 Task: Create a due date automation trigger when advanced on, 2 days after a card is due add dates with an incomplete due date at 11:00 AM.
Action: Mouse moved to (1006, 298)
Screenshot: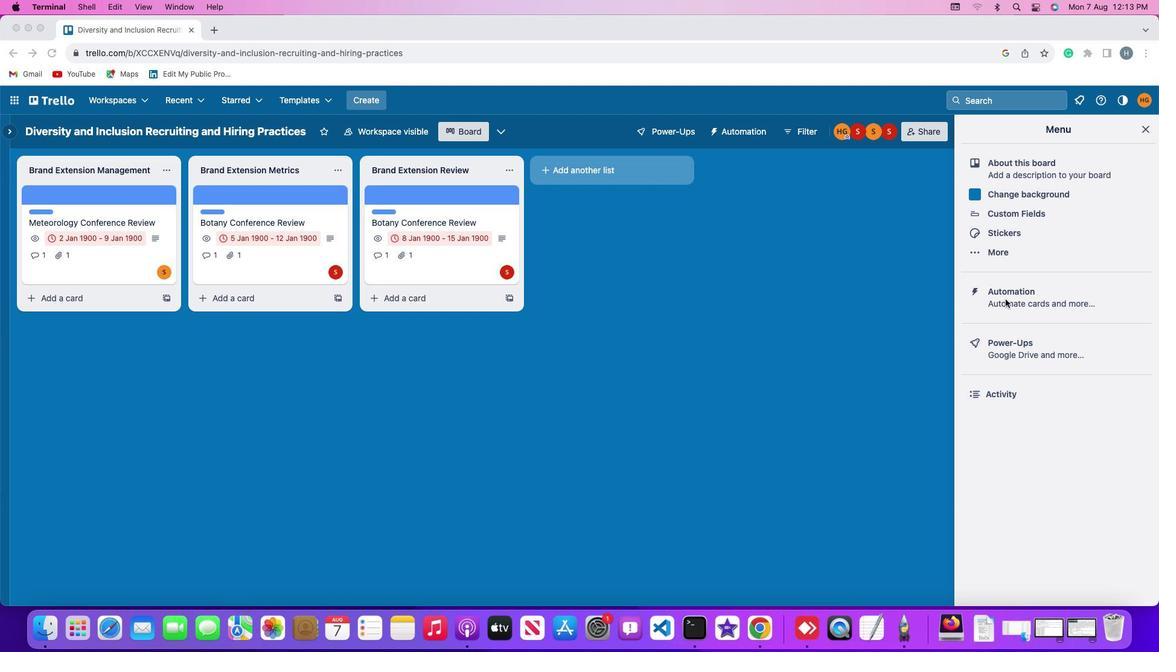 
Action: Mouse pressed left at (1006, 298)
Screenshot: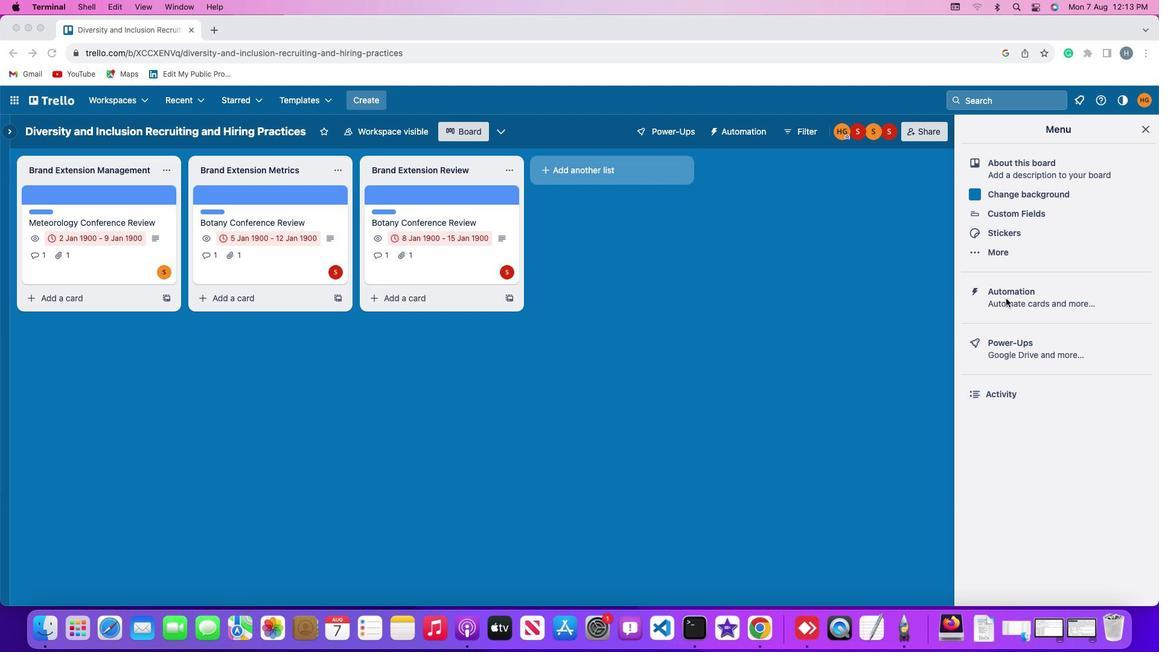 
Action: Mouse moved to (1006, 298)
Screenshot: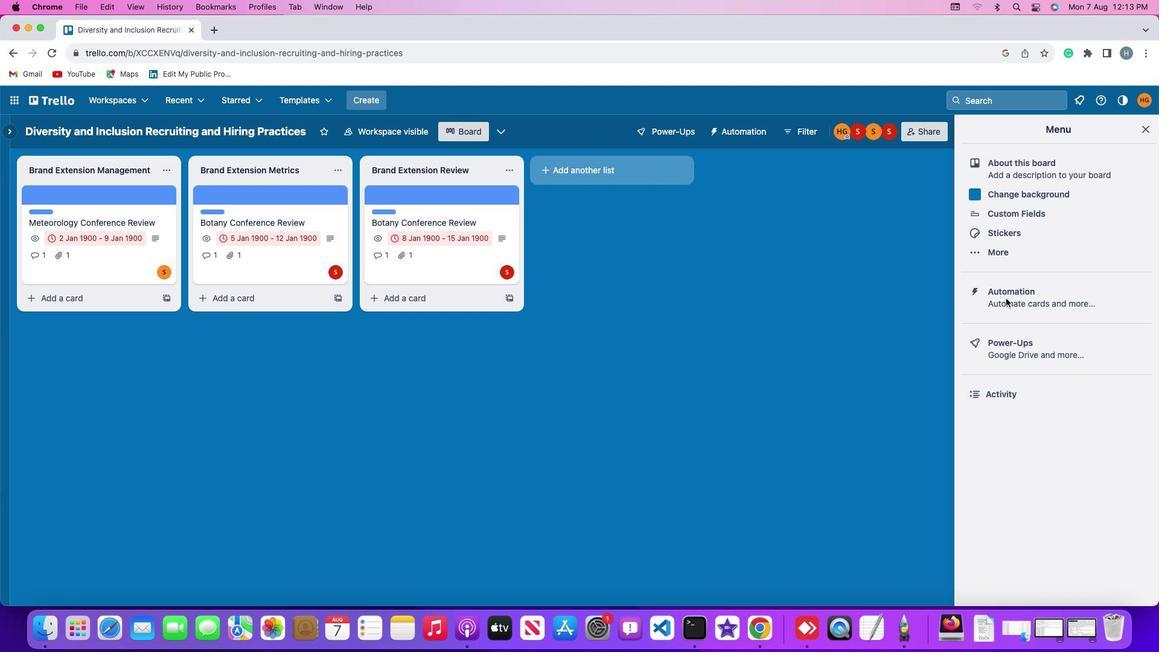 
Action: Mouse pressed left at (1006, 298)
Screenshot: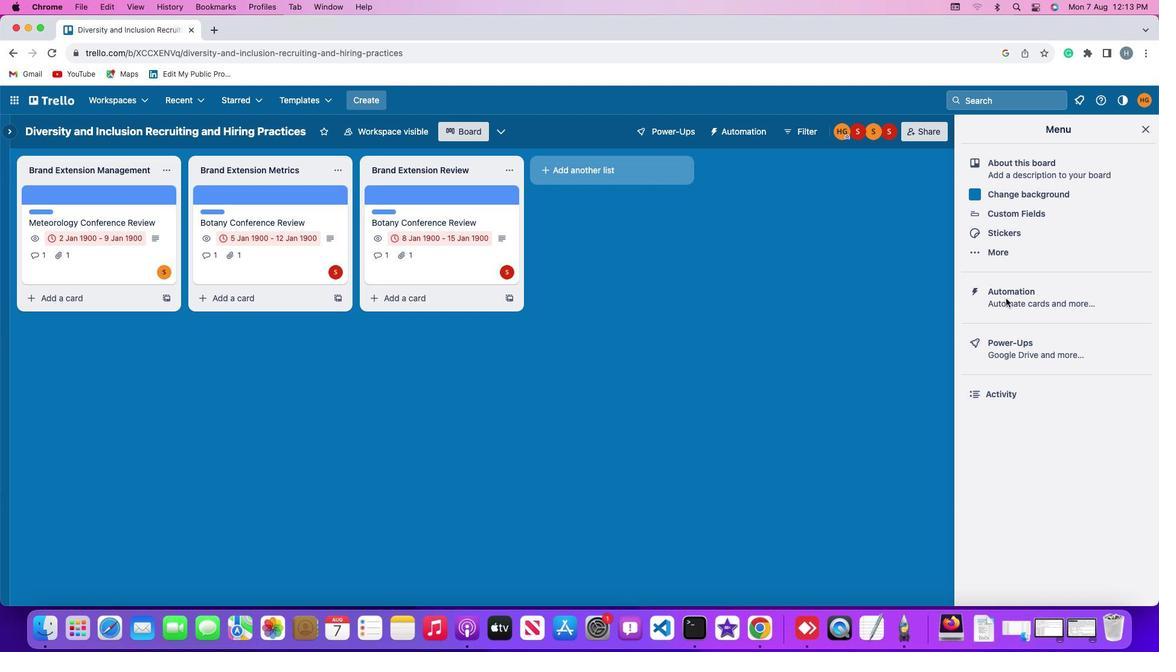 
Action: Mouse moved to (75, 283)
Screenshot: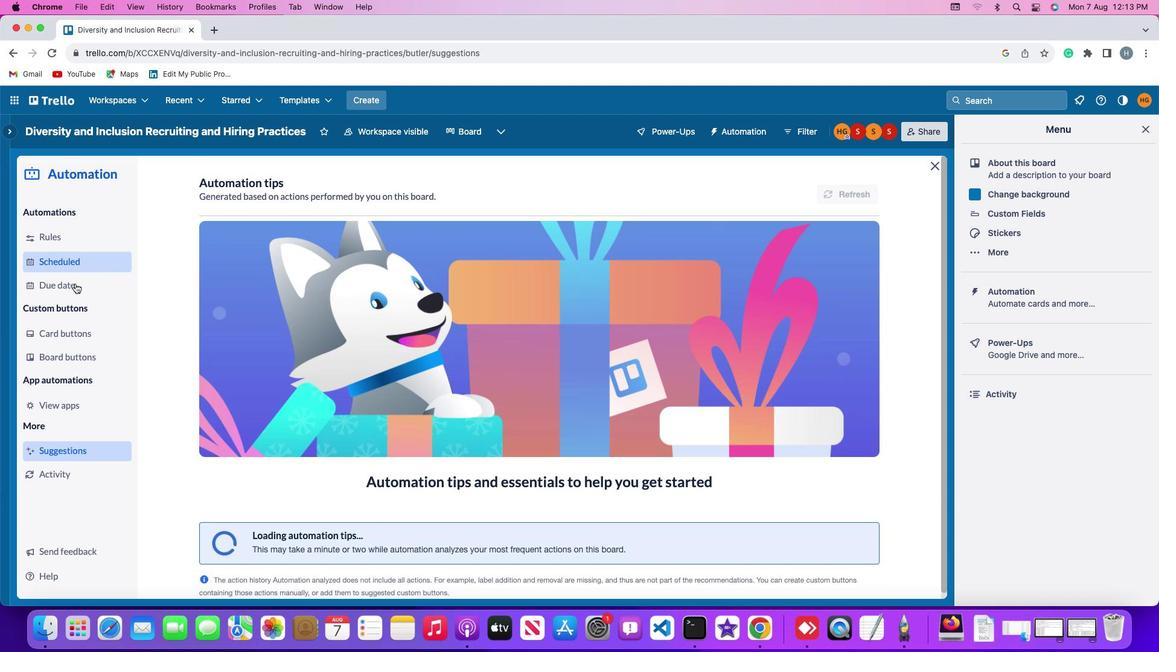 
Action: Mouse pressed left at (75, 283)
Screenshot: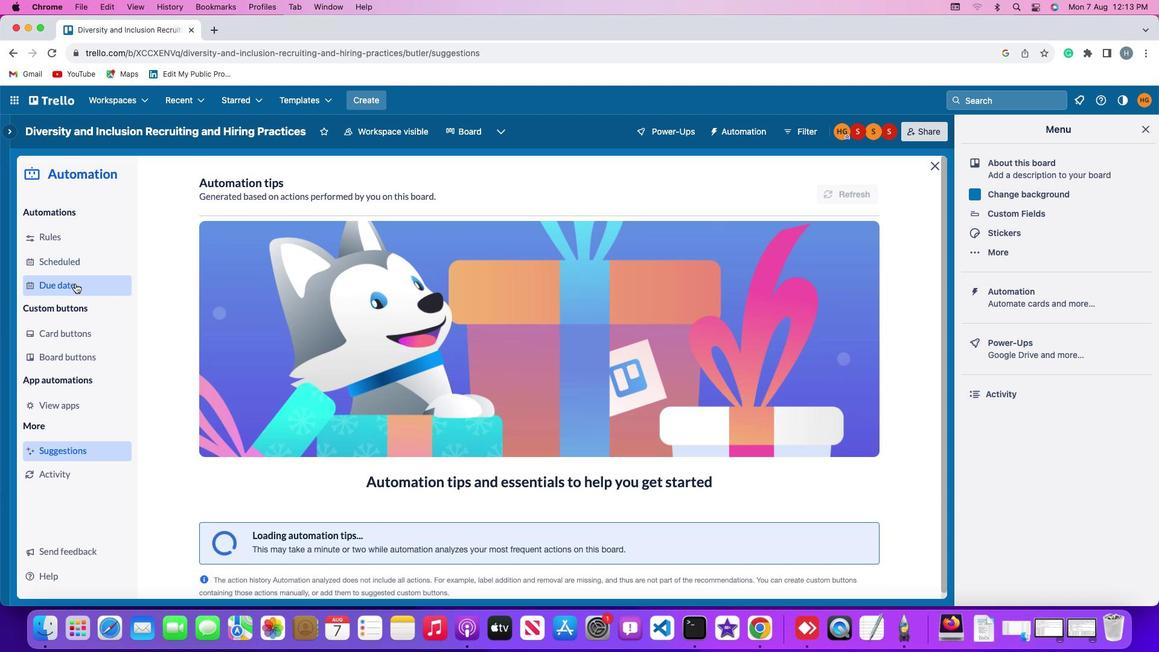 
Action: Mouse moved to (791, 183)
Screenshot: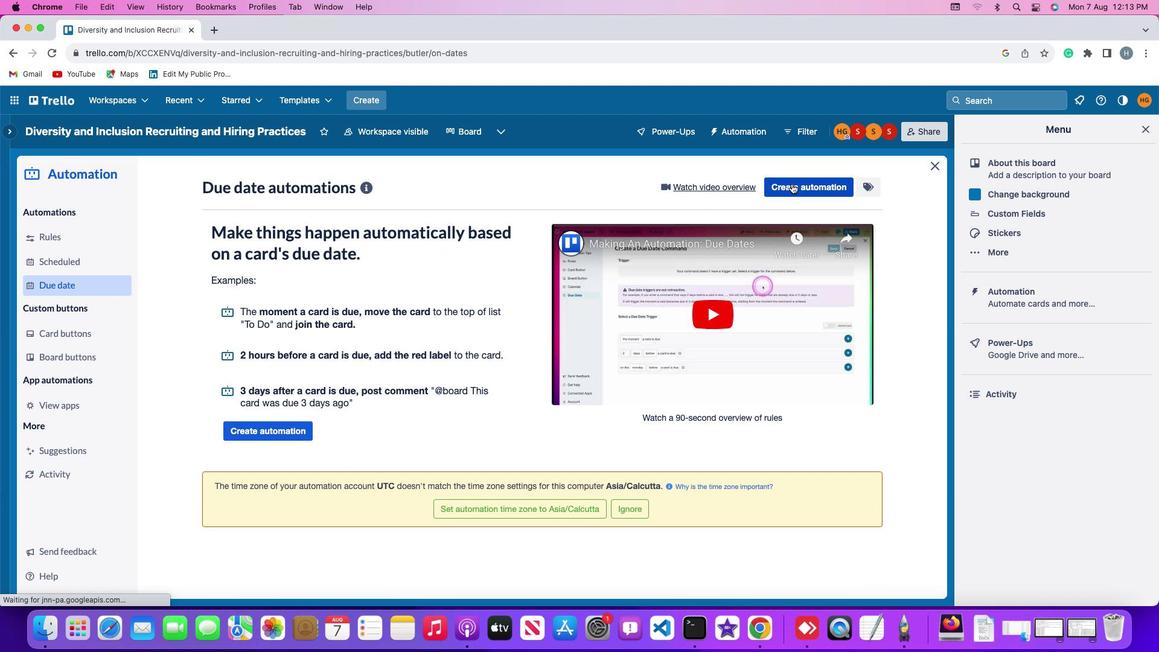 
Action: Mouse pressed left at (791, 183)
Screenshot: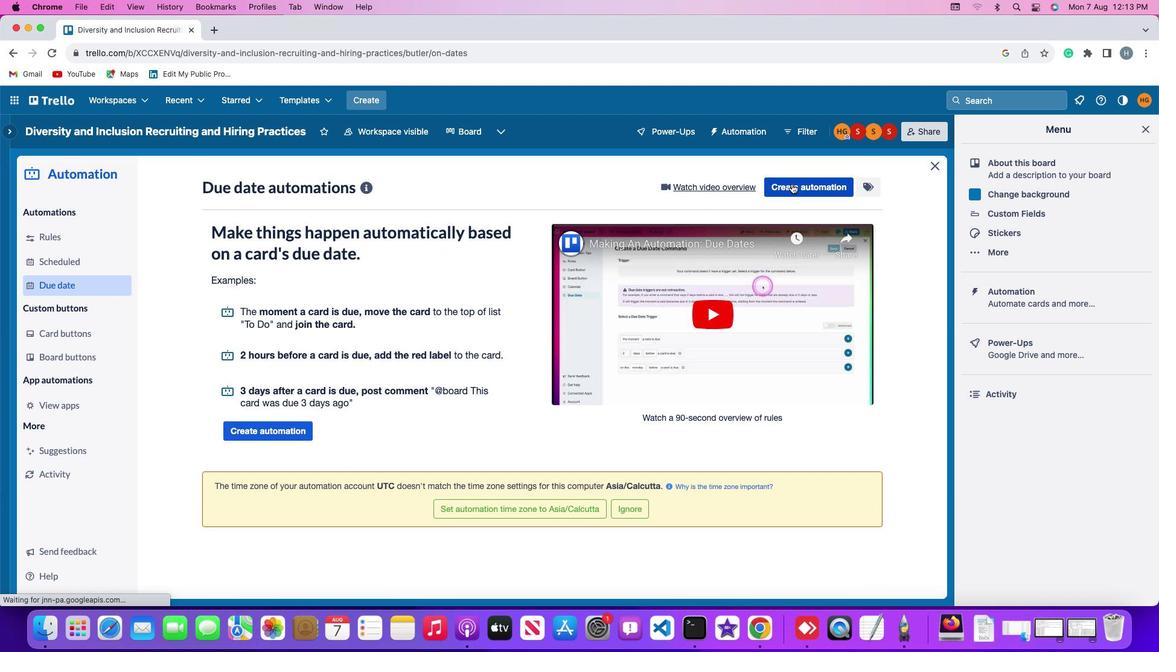 
Action: Mouse moved to (529, 301)
Screenshot: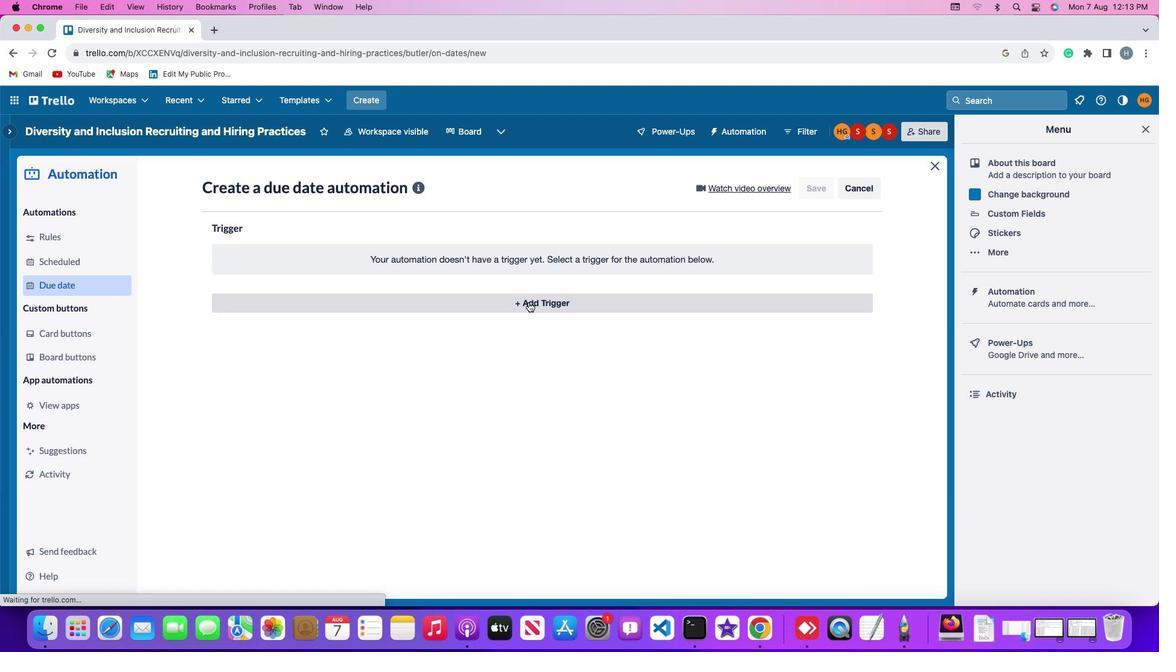 
Action: Mouse pressed left at (529, 301)
Screenshot: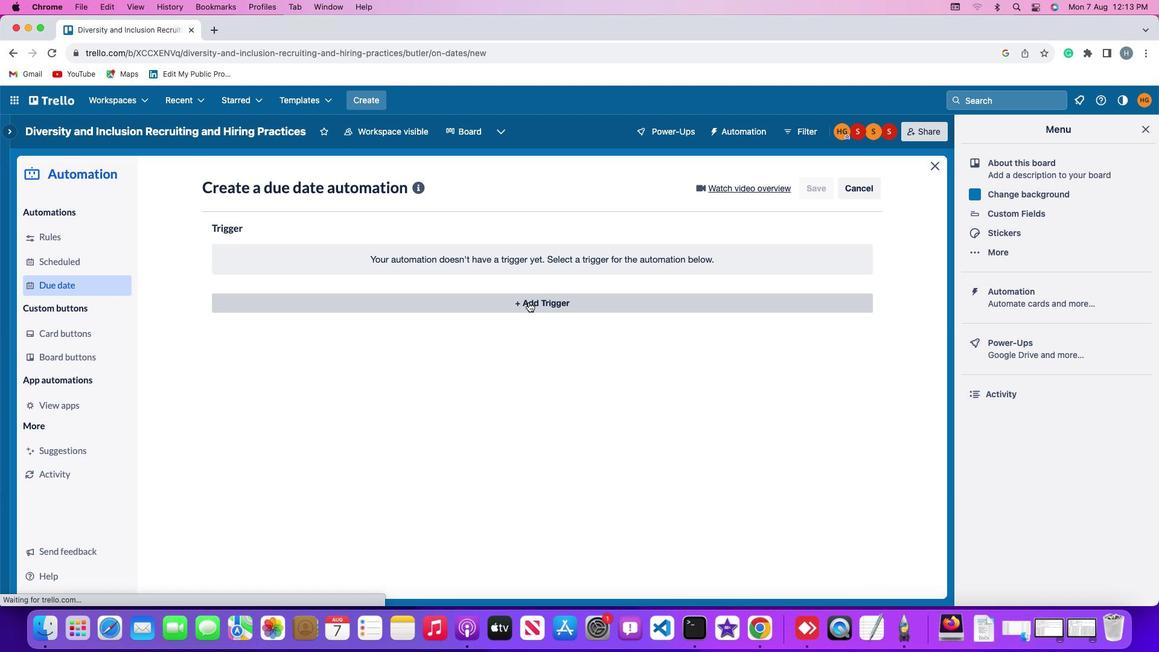 
Action: Mouse moved to (237, 485)
Screenshot: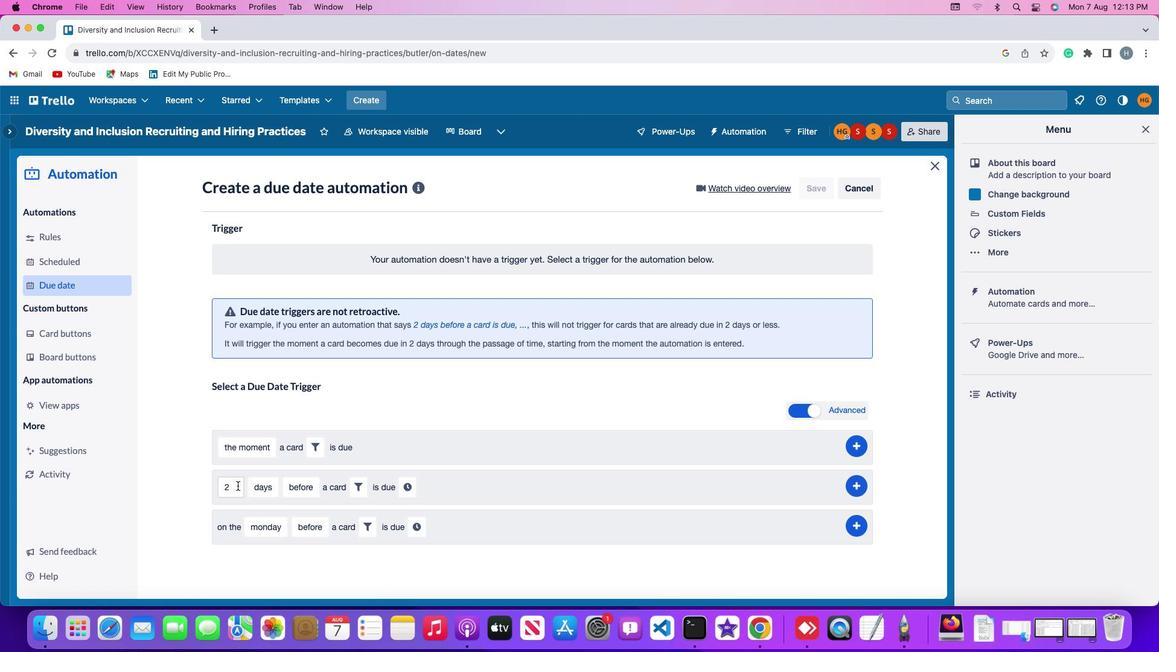 
Action: Mouse pressed left at (237, 485)
Screenshot: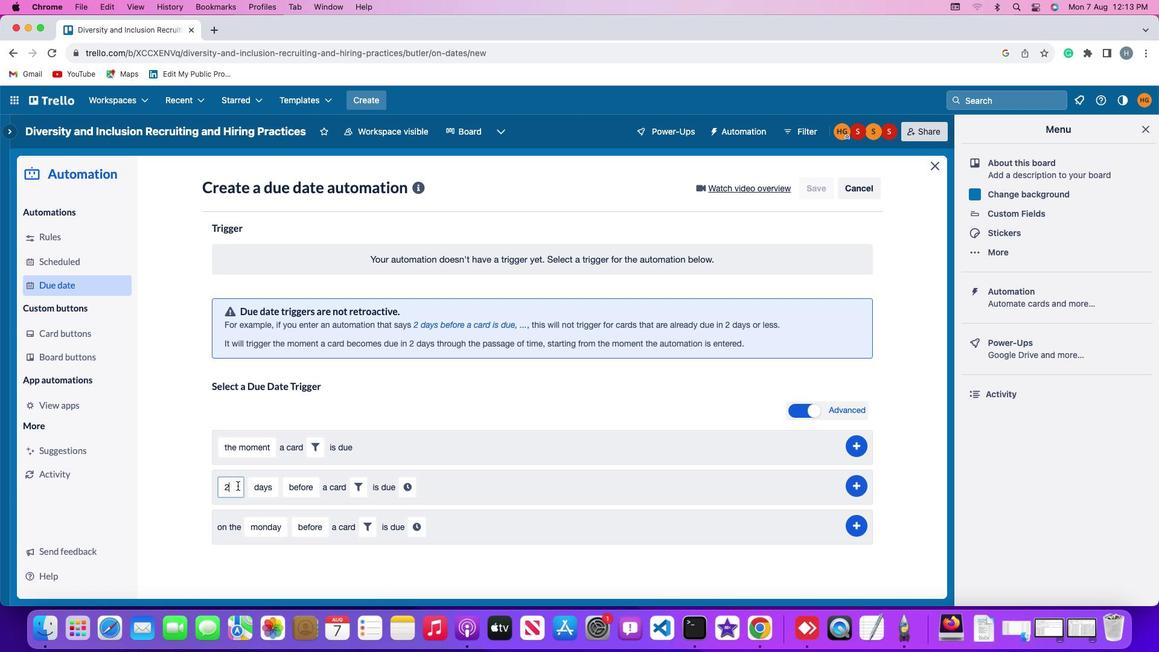 
Action: Key pressed Key.backspace'2'
Screenshot: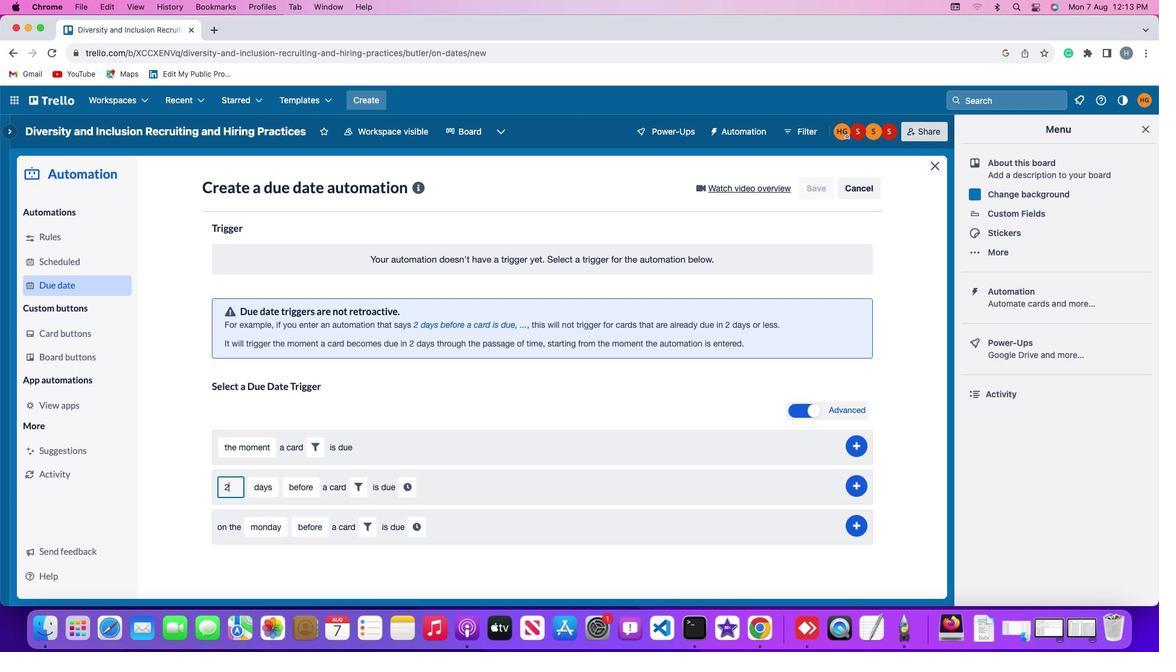 
Action: Mouse moved to (255, 483)
Screenshot: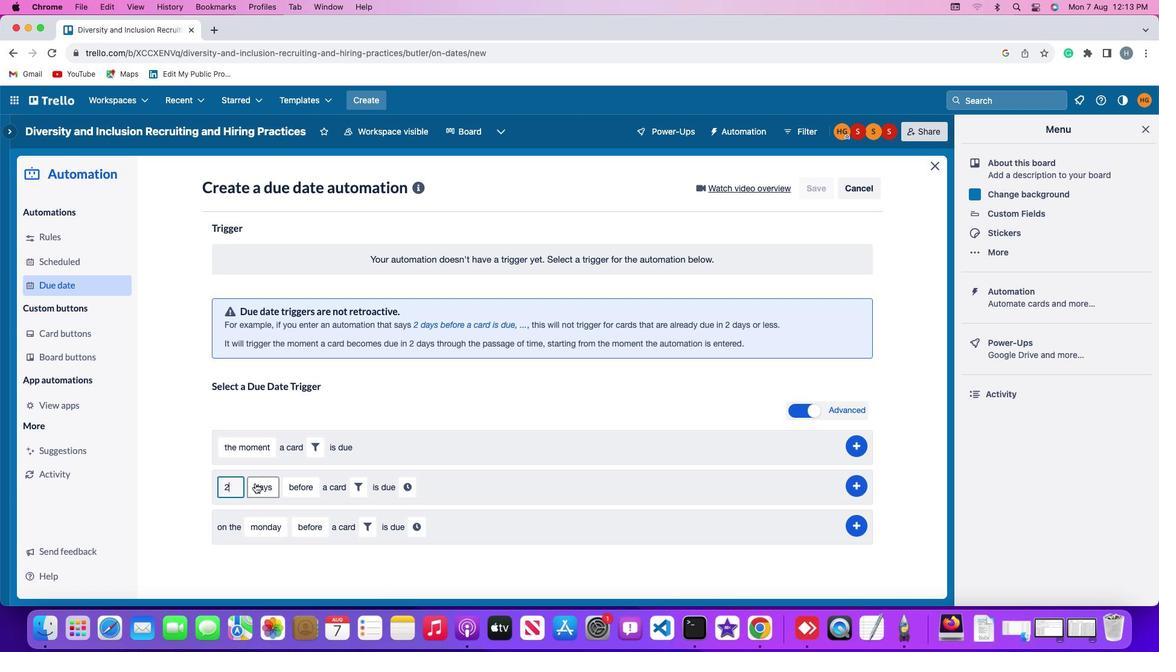 
Action: Mouse pressed left at (255, 483)
Screenshot: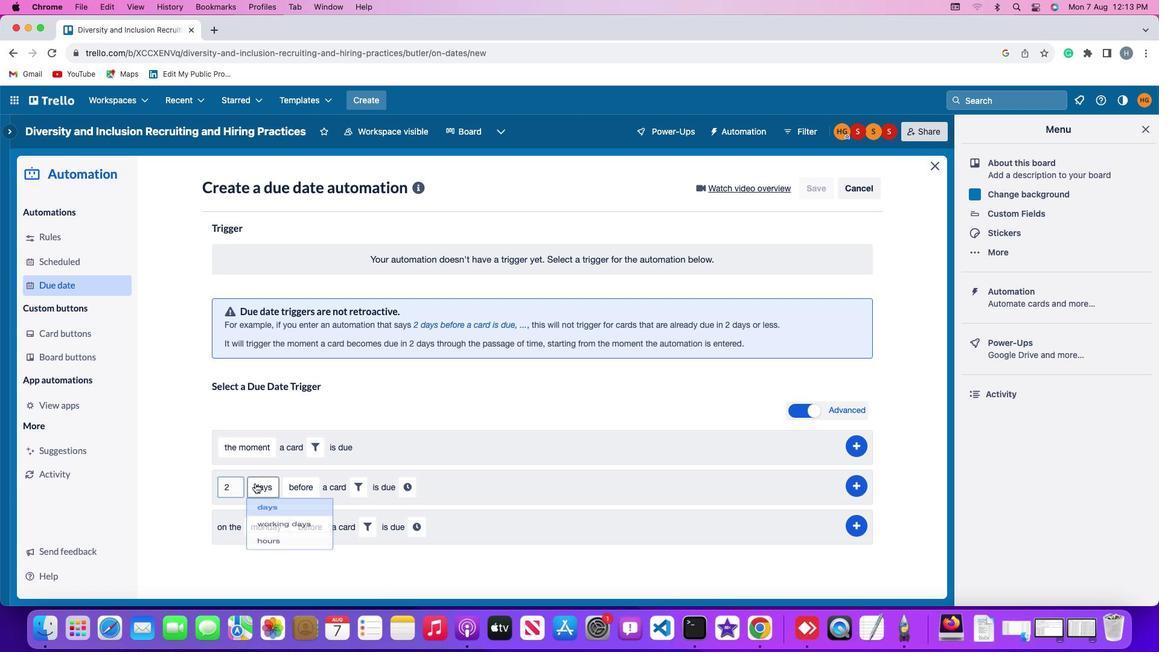 
Action: Mouse moved to (263, 510)
Screenshot: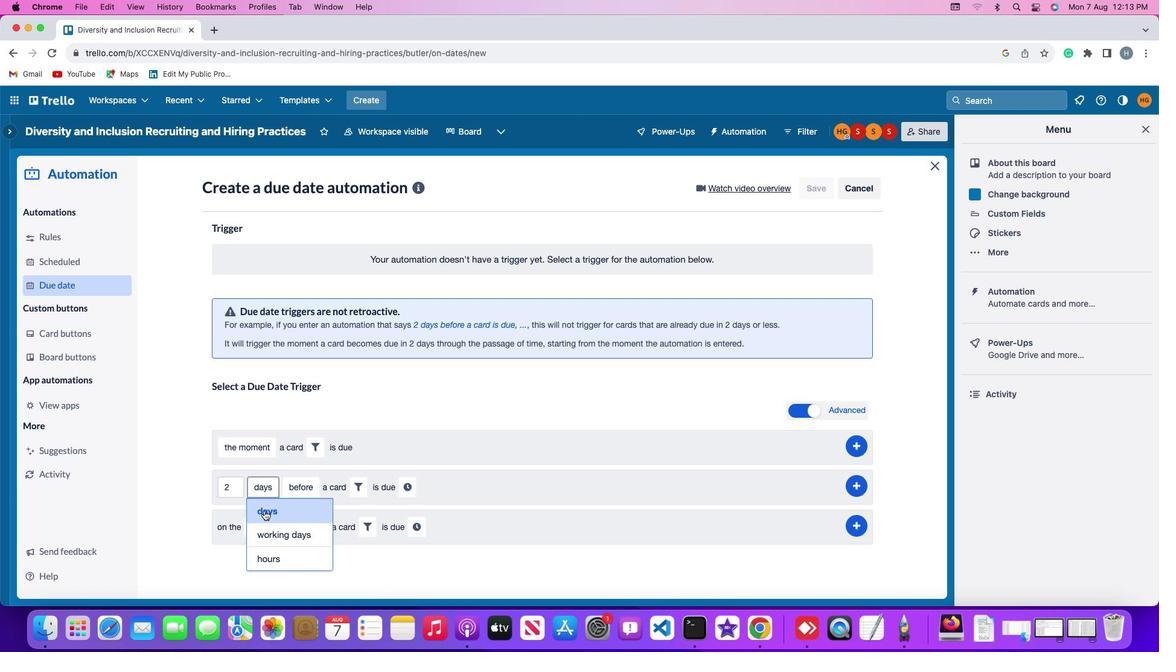 
Action: Mouse pressed left at (263, 510)
Screenshot: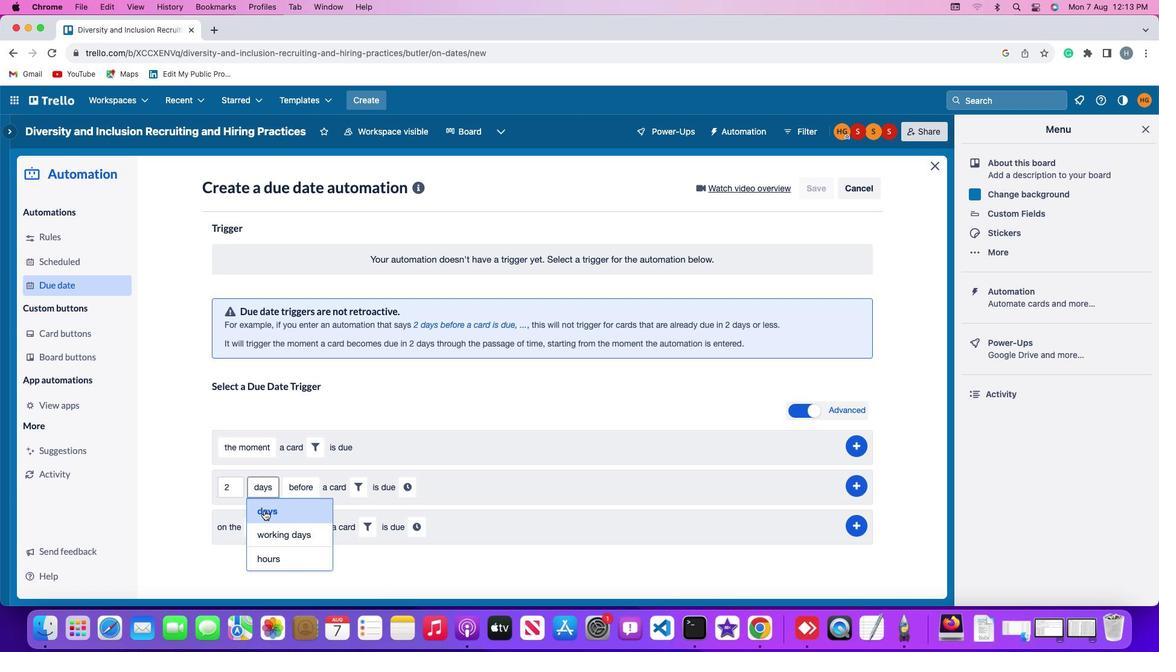 
Action: Mouse moved to (305, 487)
Screenshot: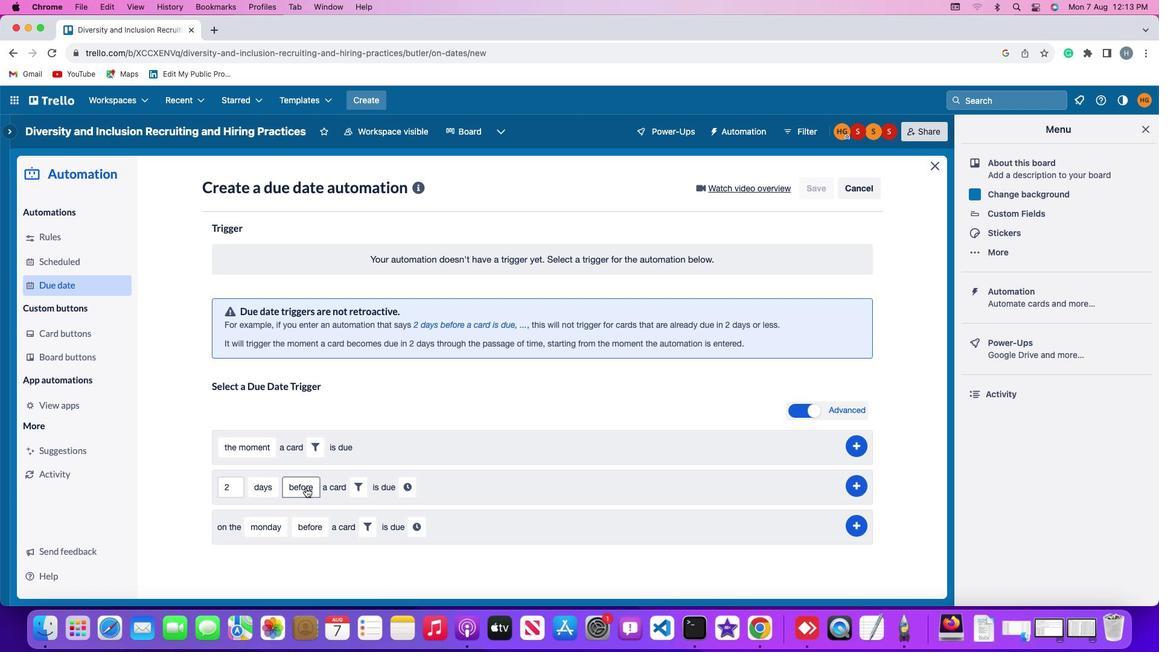 
Action: Mouse pressed left at (305, 487)
Screenshot: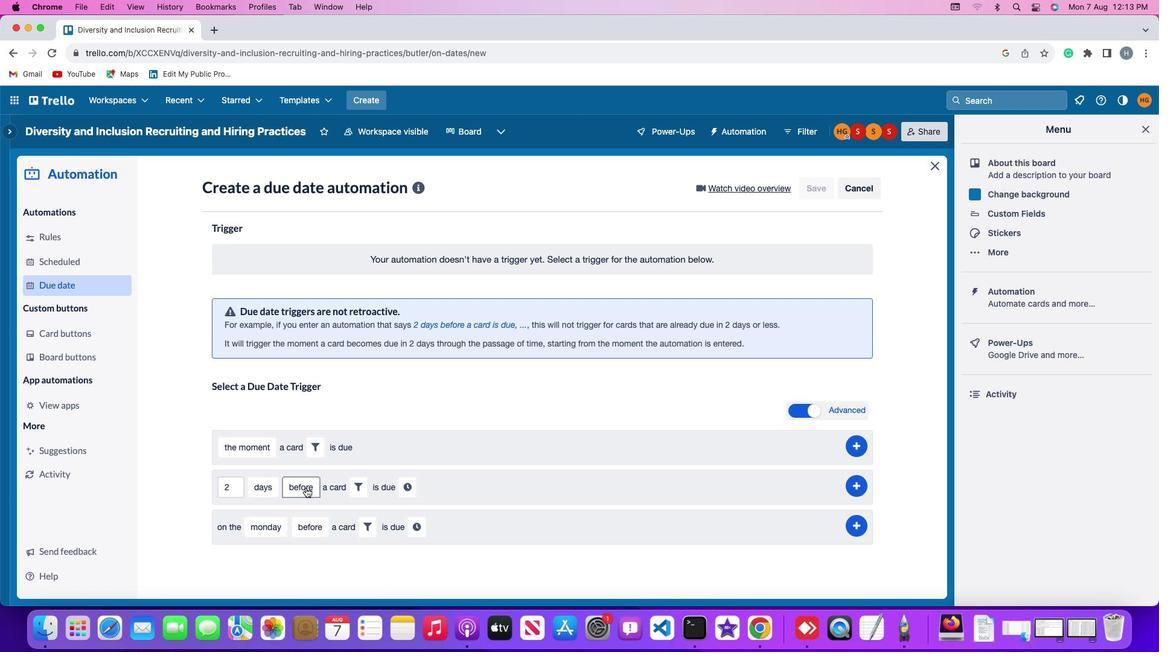 
Action: Mouse moved to (310, 532)
Screenshot: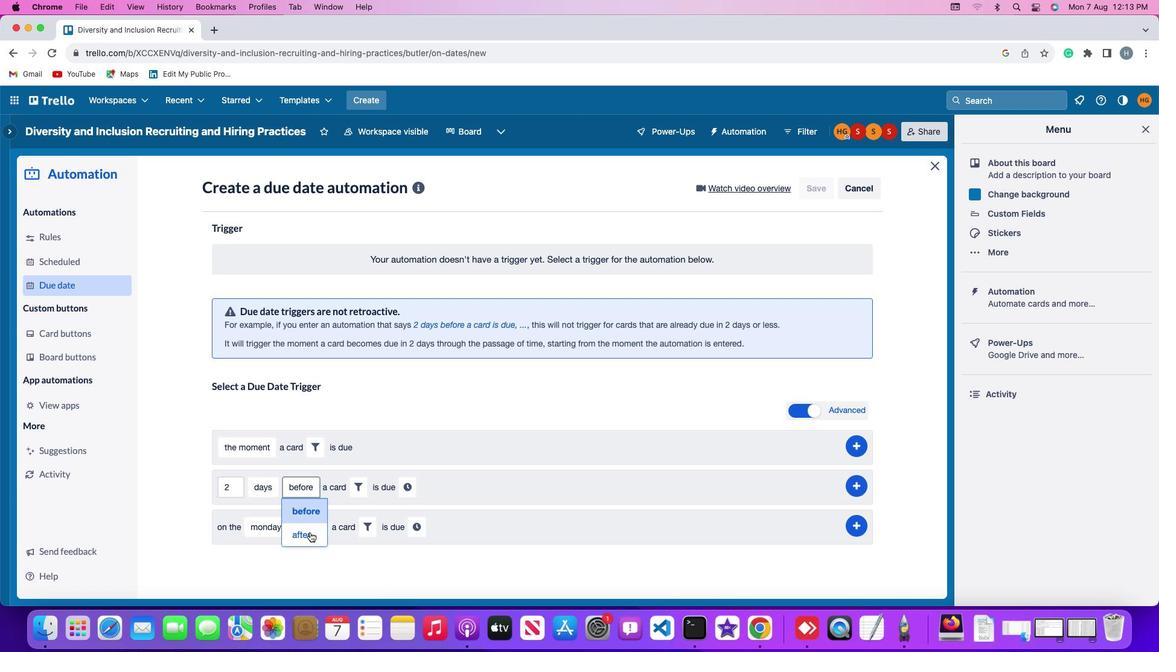 
Action: Mouse pressed left at (310, 532)
Screenshot: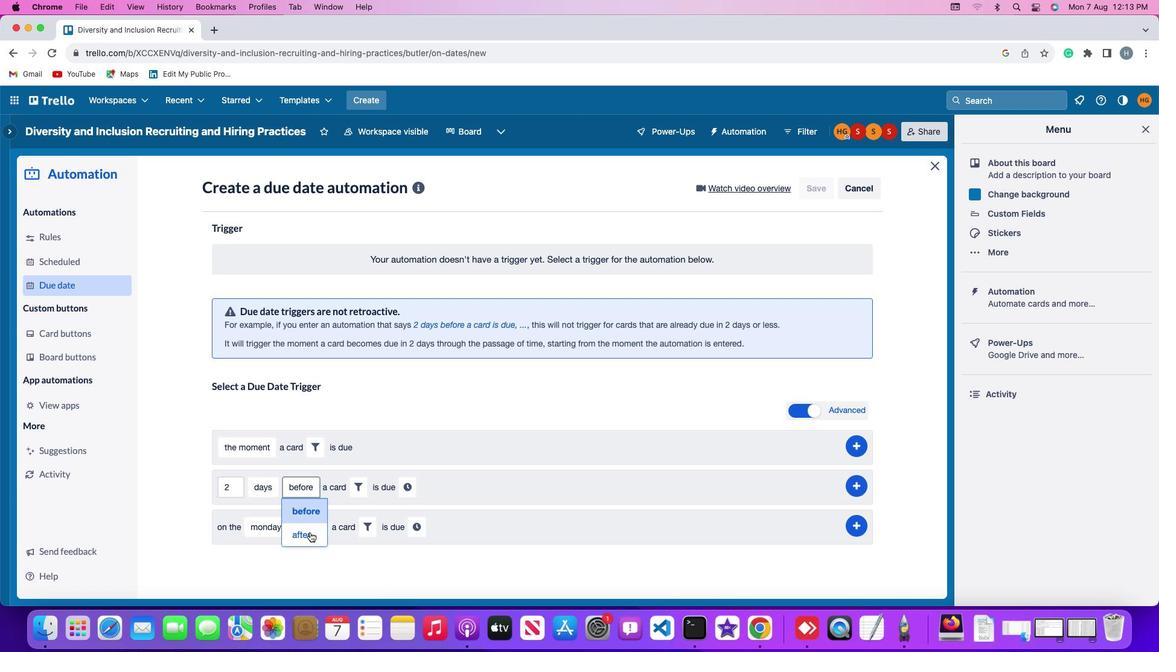 
Action: Mouse moved to (349, 485)
Screenshot: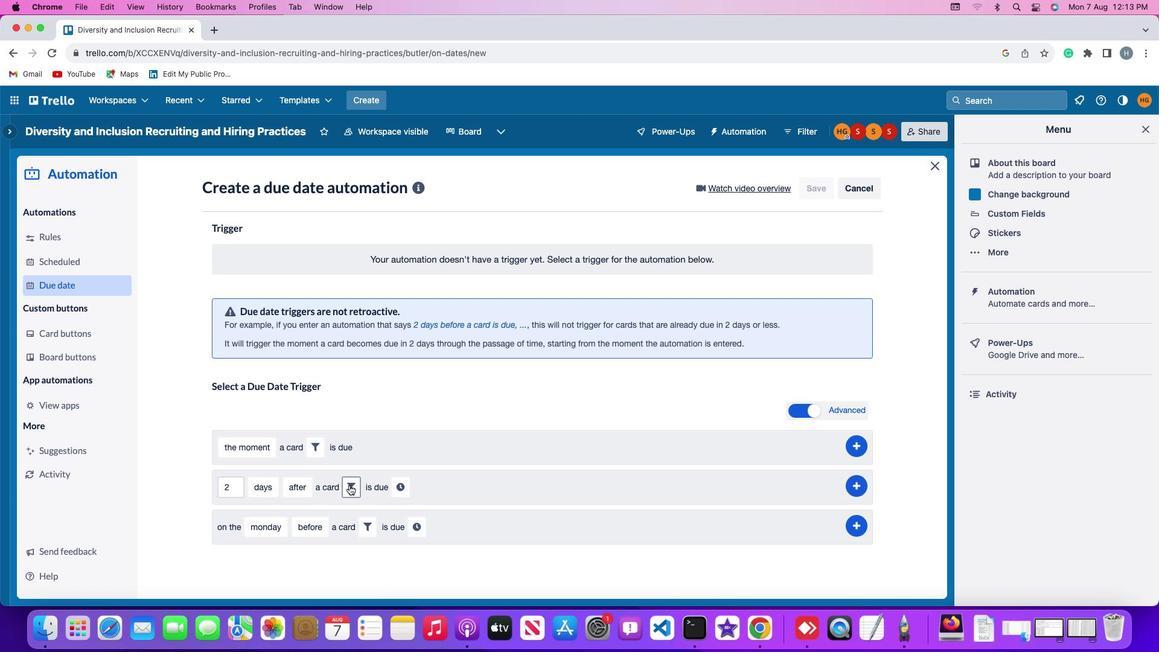 
Action: Mouse pressed left at (349, 485)
Screenshot: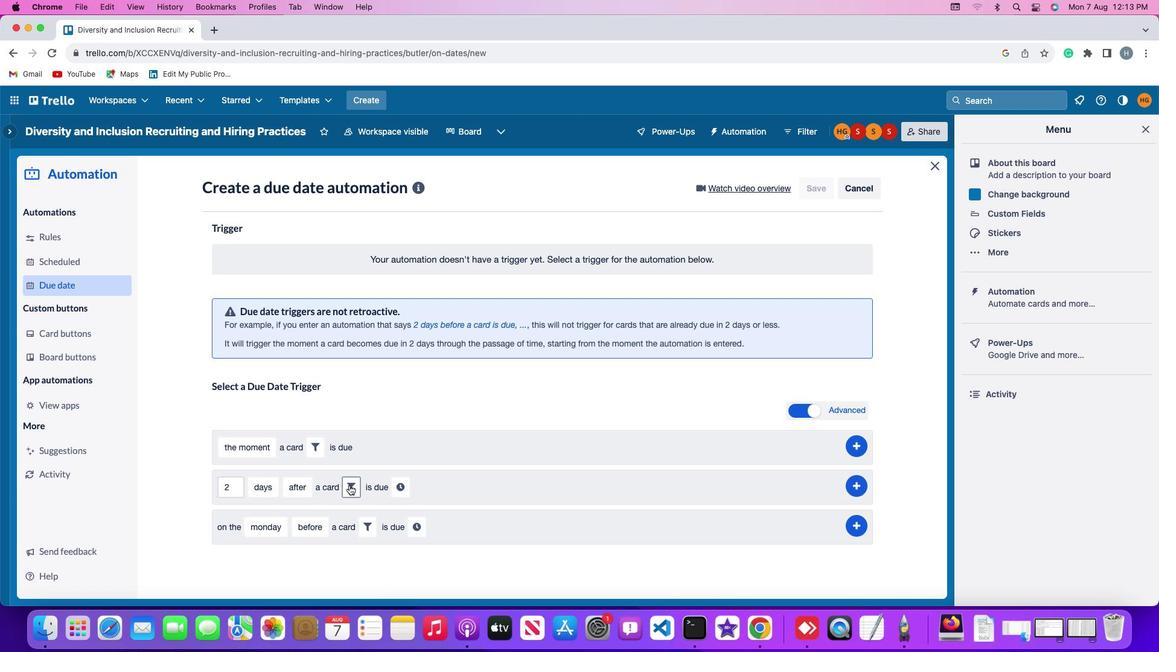 
Action: Mouse moved to (416, 523)
Screenshot: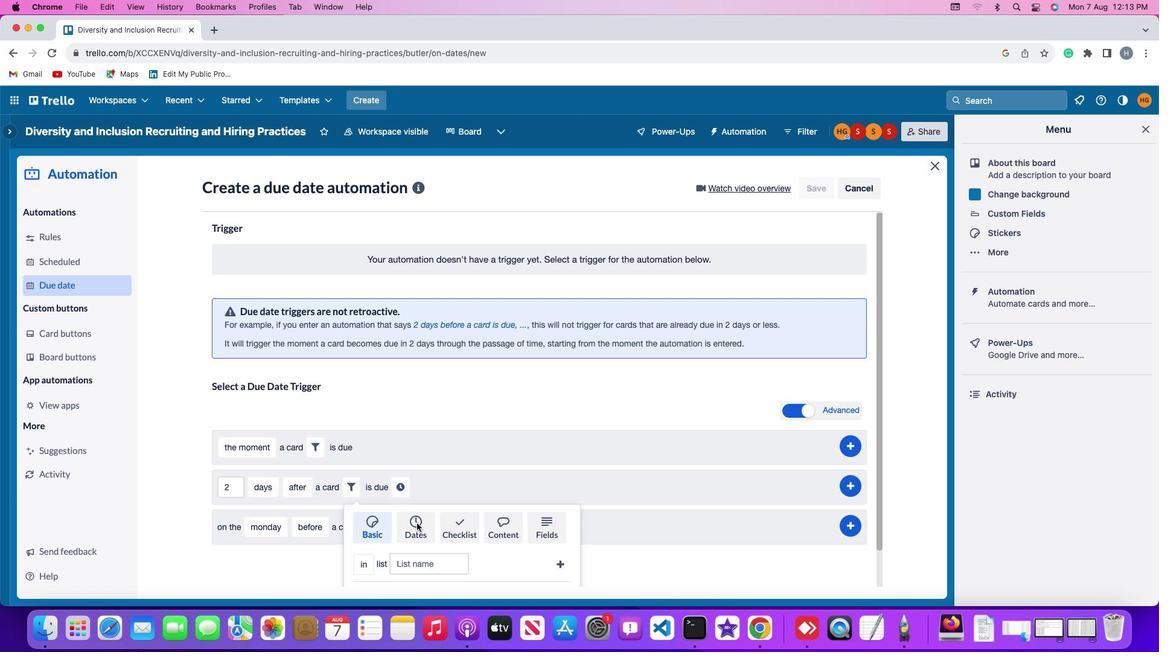 
Action: Mouse pressed left at (416, 523)
Screenshot: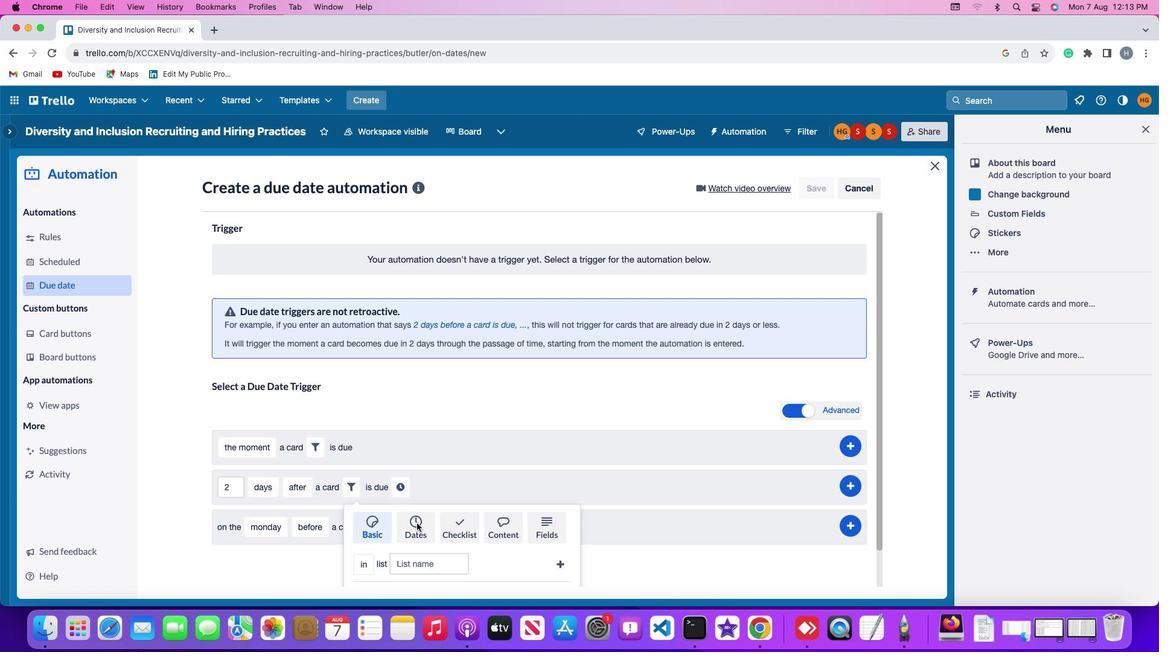 
Action: Mouse moved to (372, 567)
Screenshot: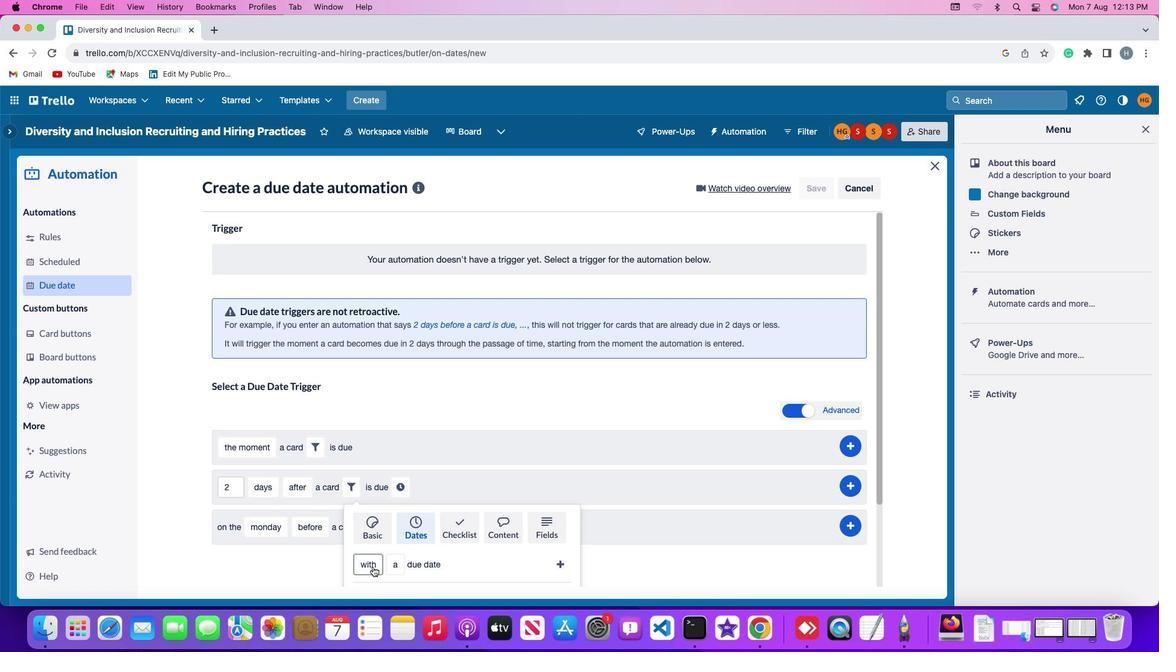 
Action: Mouse pressed left at (372, 567)
Screenshot: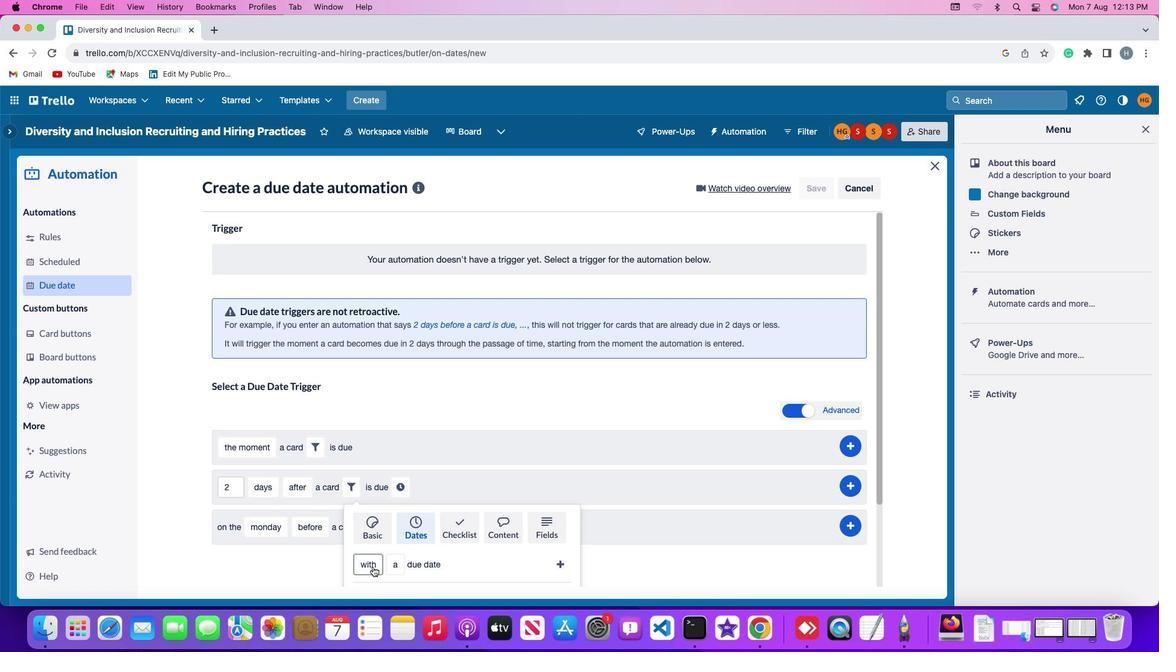 
Action: Mouse moved to (377, 515)
Screenshot: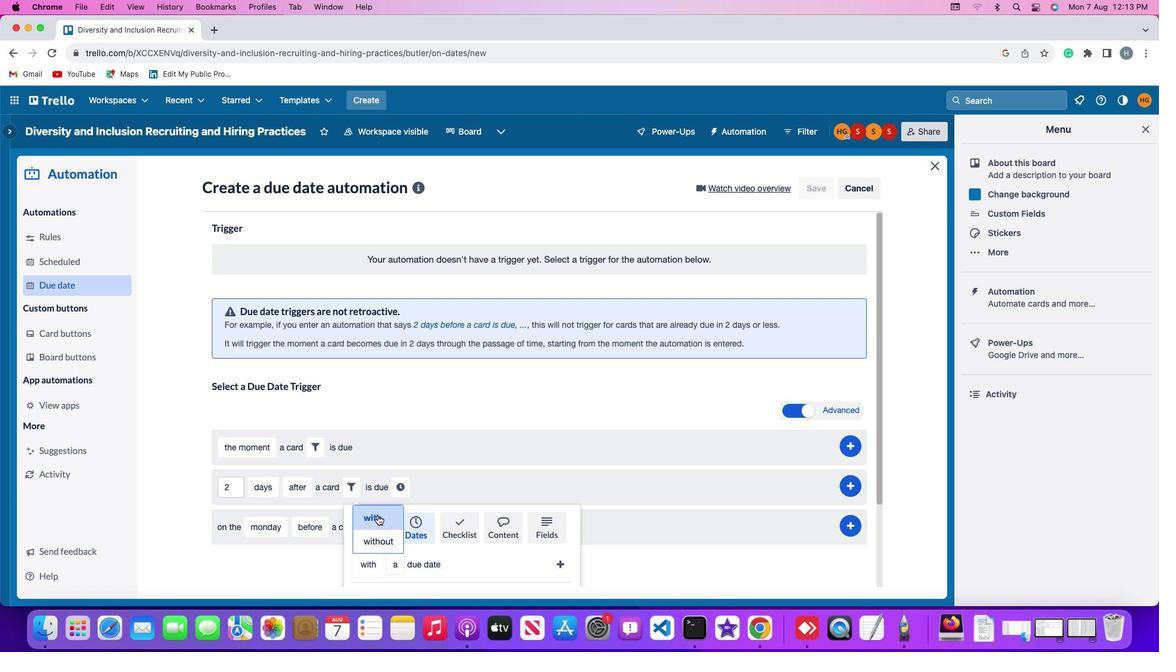 
Action: Mouse pressed left at (377, 515)
Screenshot: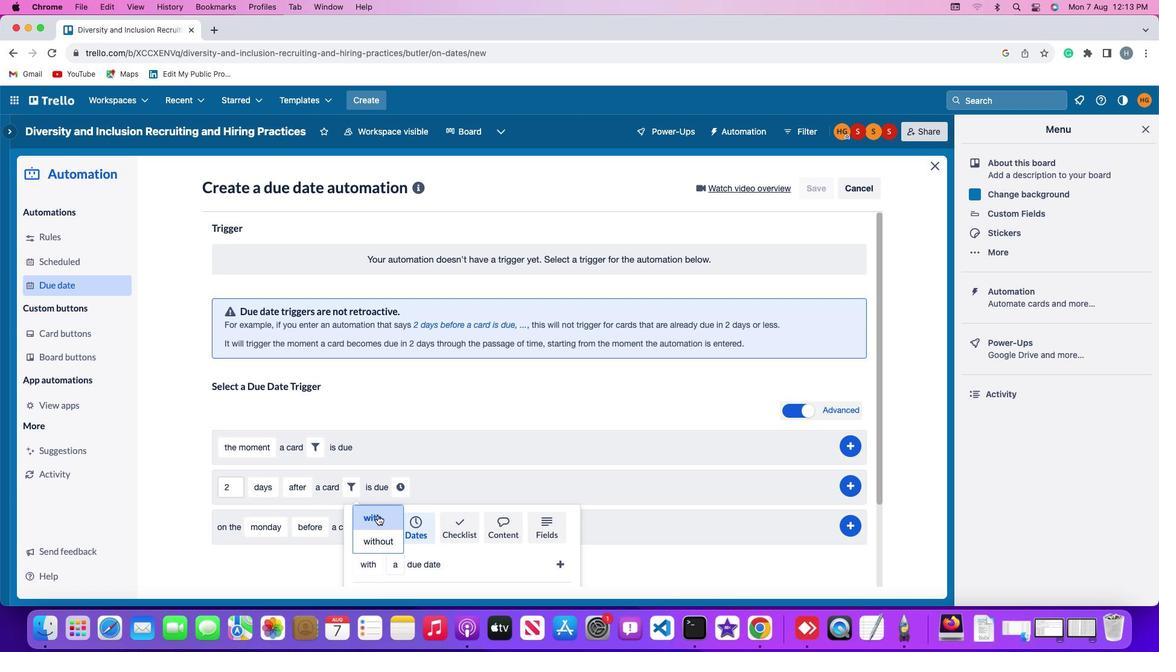 
Action: Mouse moved to (395, 565)
Screenshot: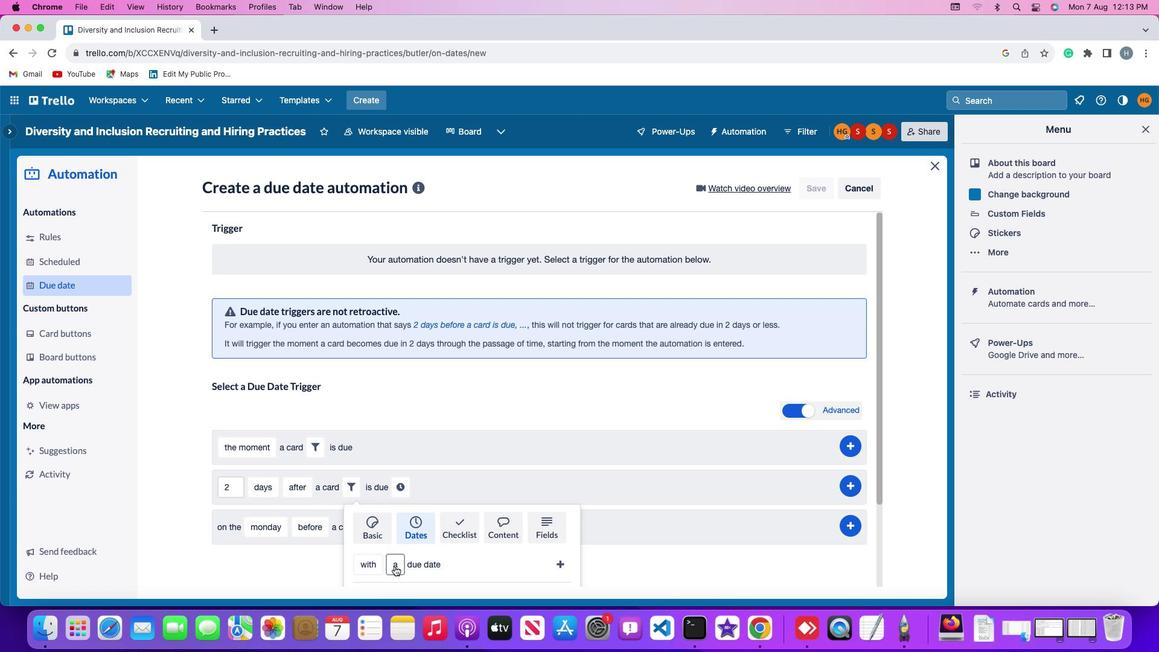 
Action: Mouse pressed left at (395, 565)
Screenshot: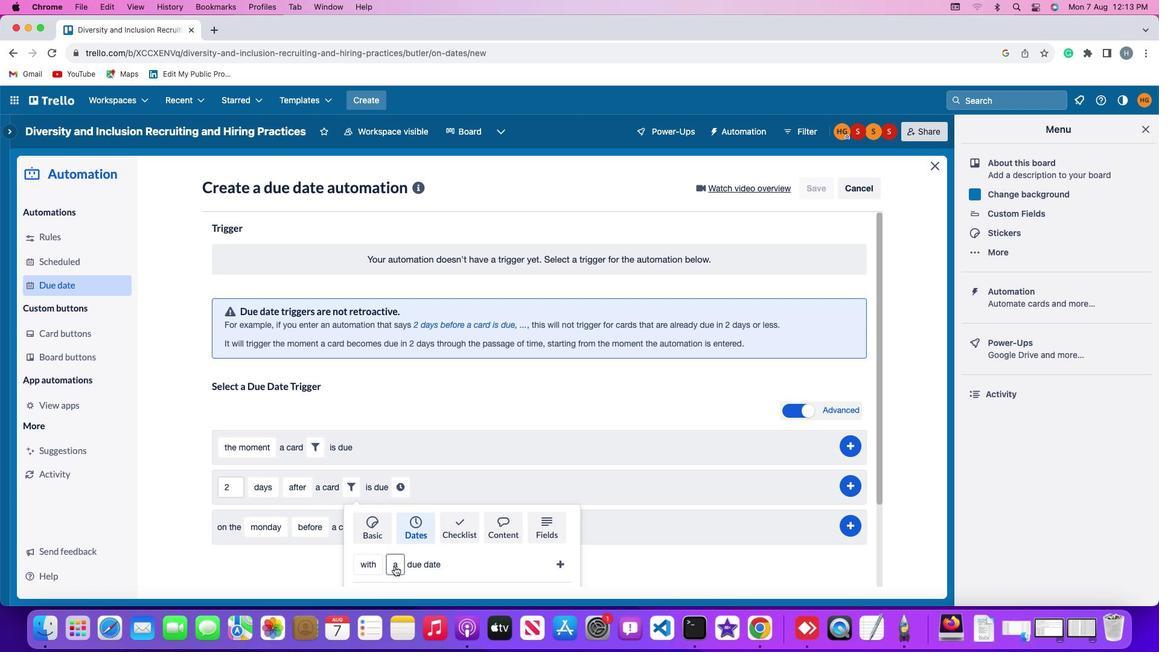 
Action: Mouse moved to (428, 517)
Screenshot: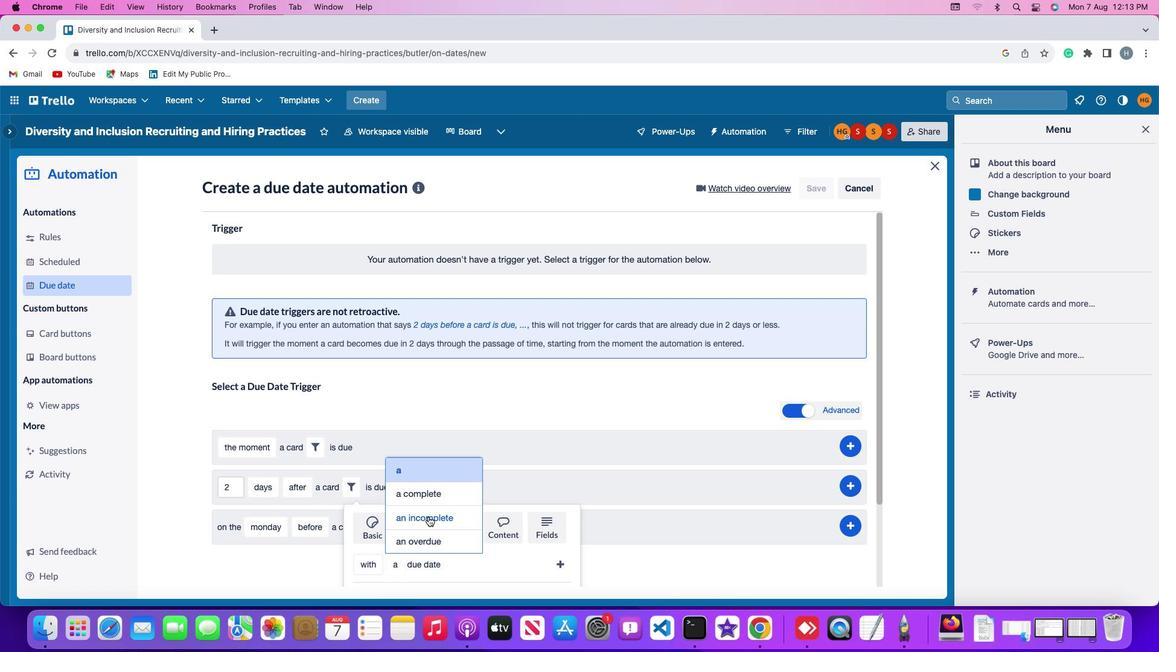 
Action: Mouse pressed left at (428, 517)
Screenshot: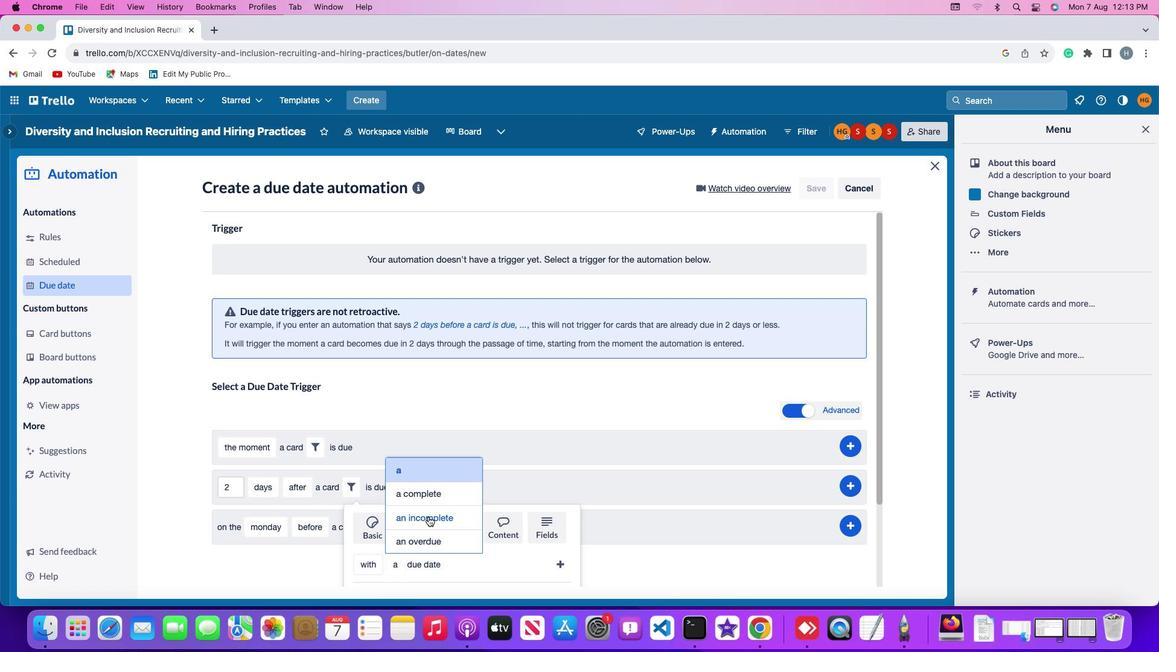 
Action: Mouse moved to (562, 563)
Screenshot: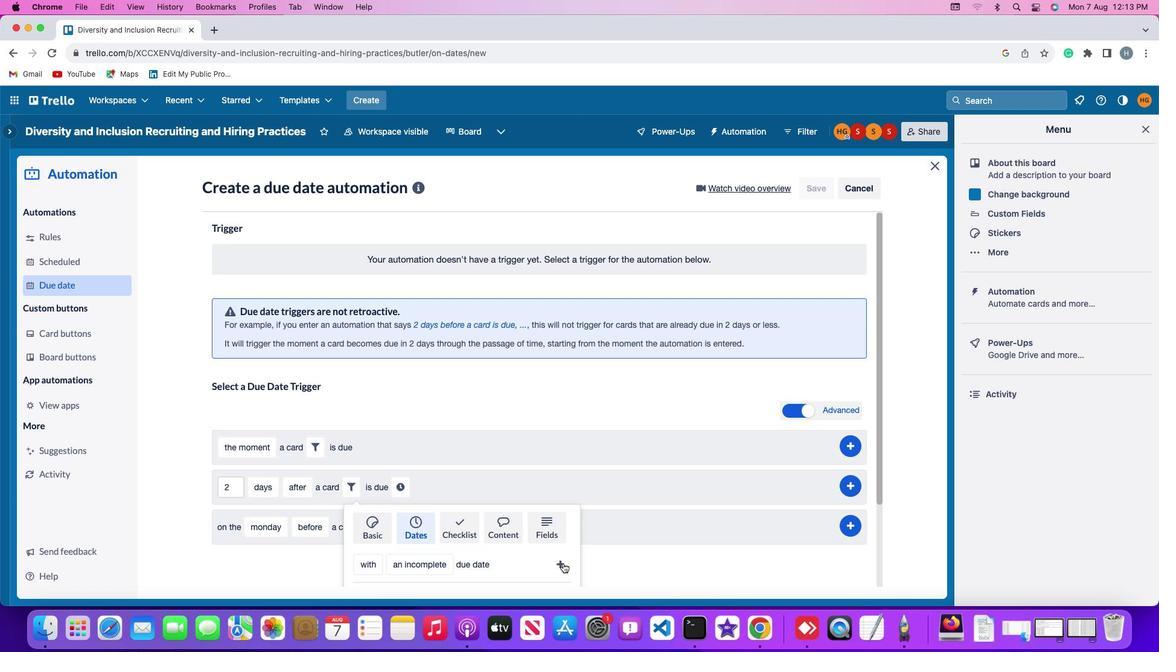 
Action: Mouse pressed left at (562, 563)
Screenshot: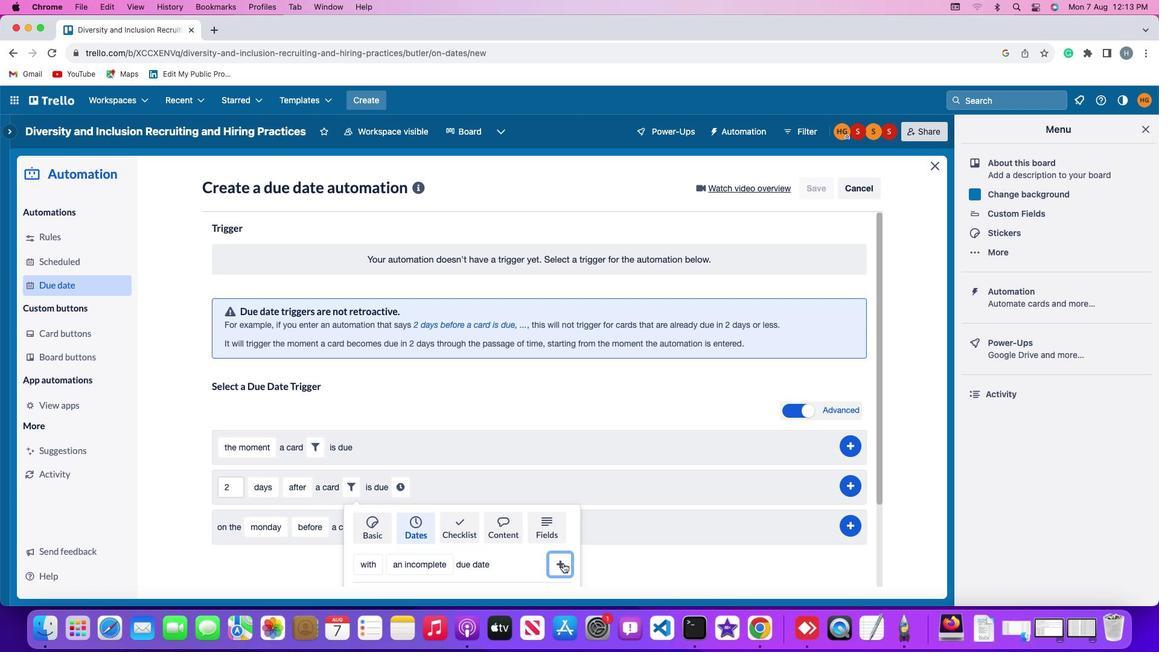 
Action: Mouse moved to (537, 491)
Screenshot: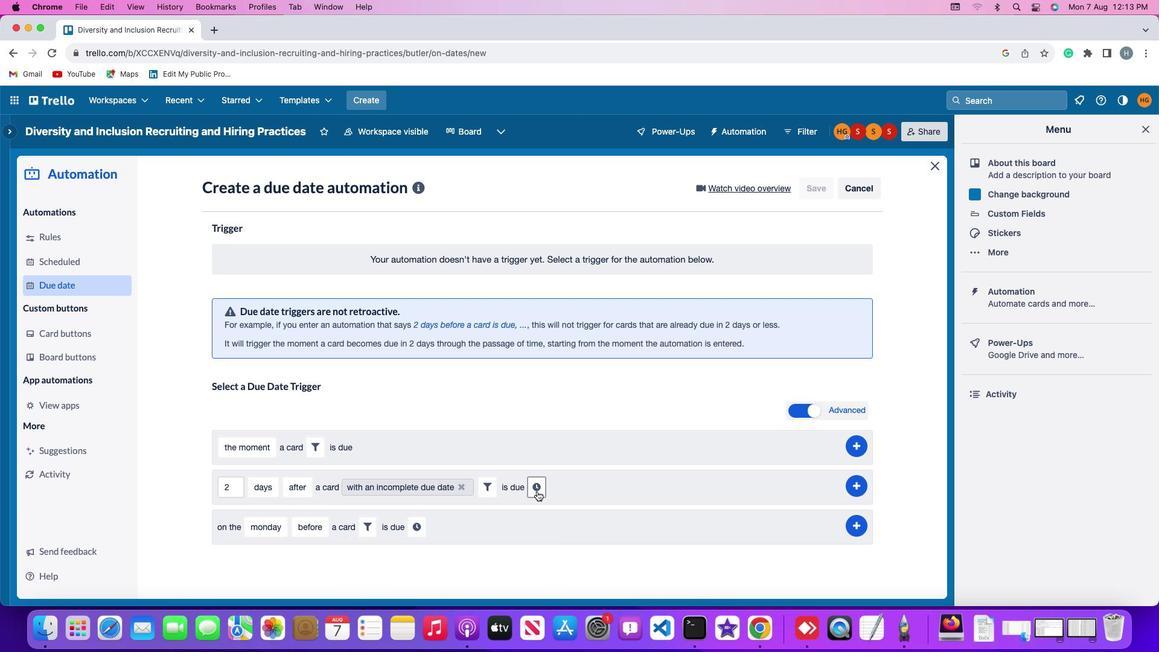 
Action: Mouse pressed left at (537, 491)
Screenshot: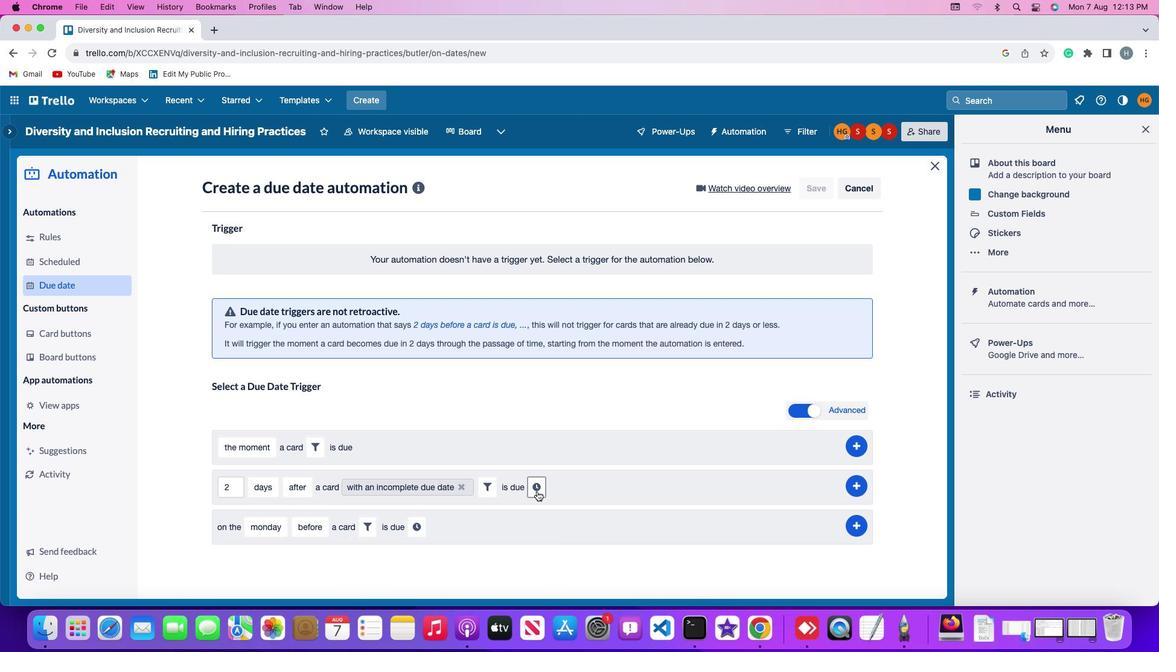 
Action: Mouse moved to (560, 488)
Screenshot: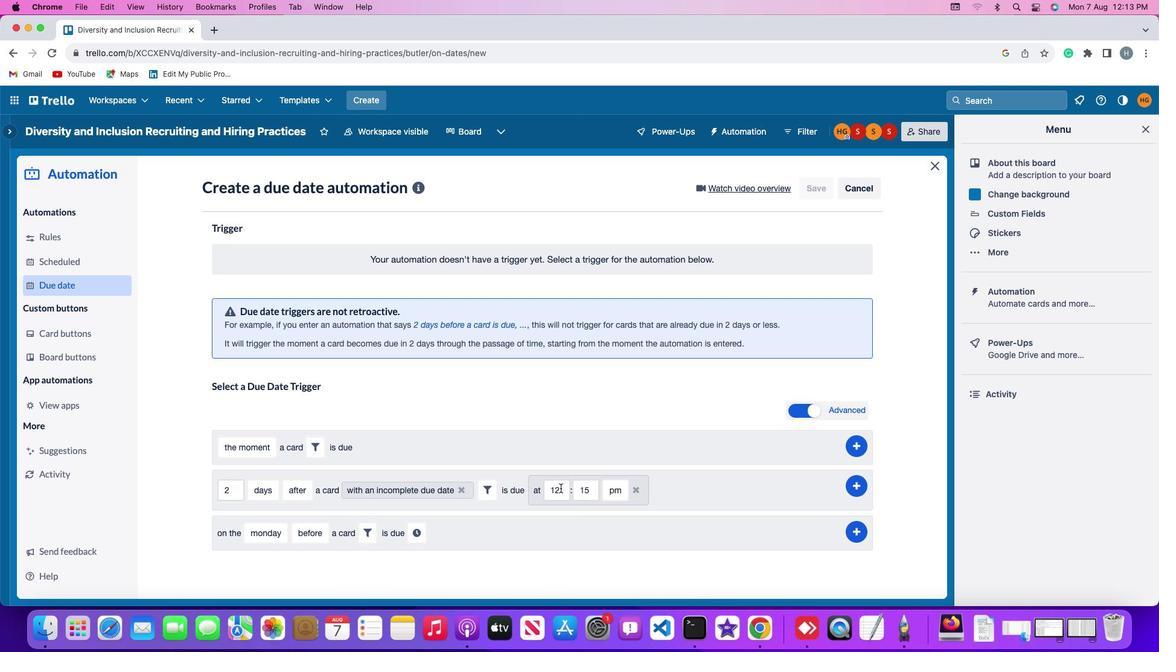 
Action: Mouse pressed left at (560, 488)
Screenshot: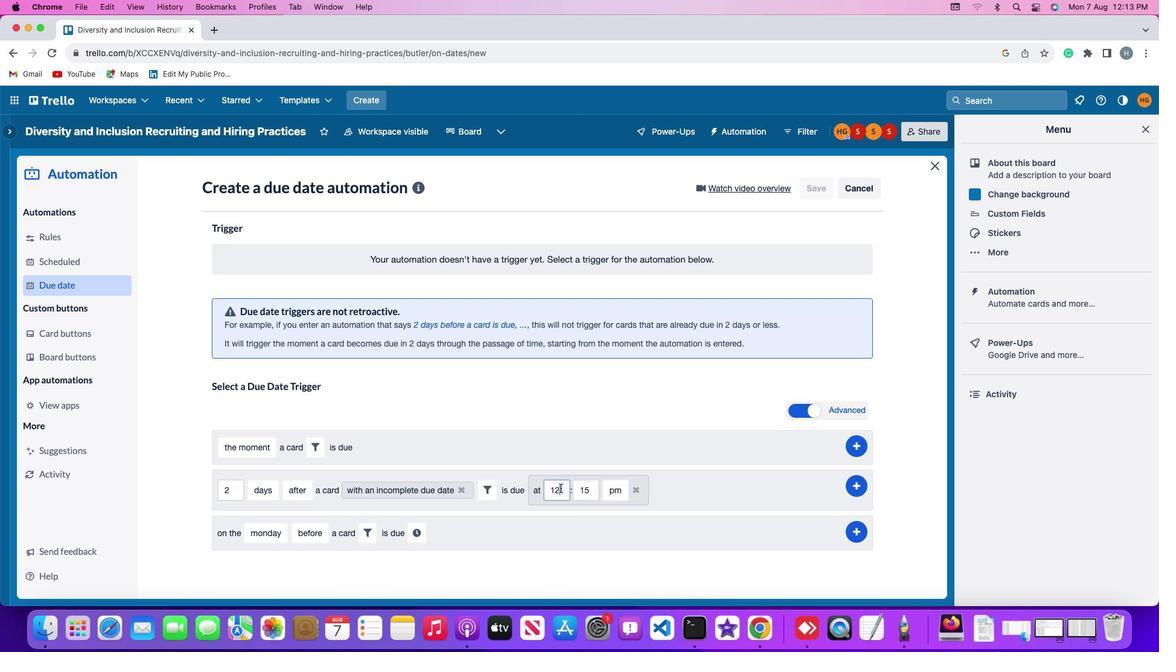 
Action: Key pressed Key.backspaceKey.backspace'1''1'
Screenshot: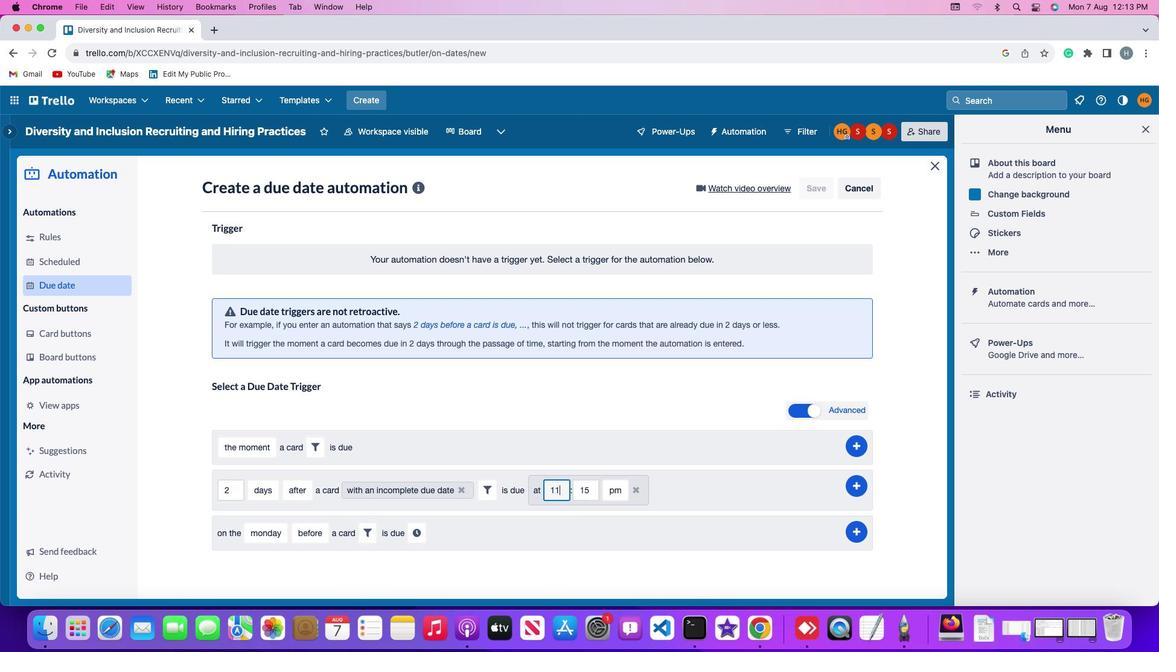 
Action: Mouse moved to (594, 492)
Screenshot: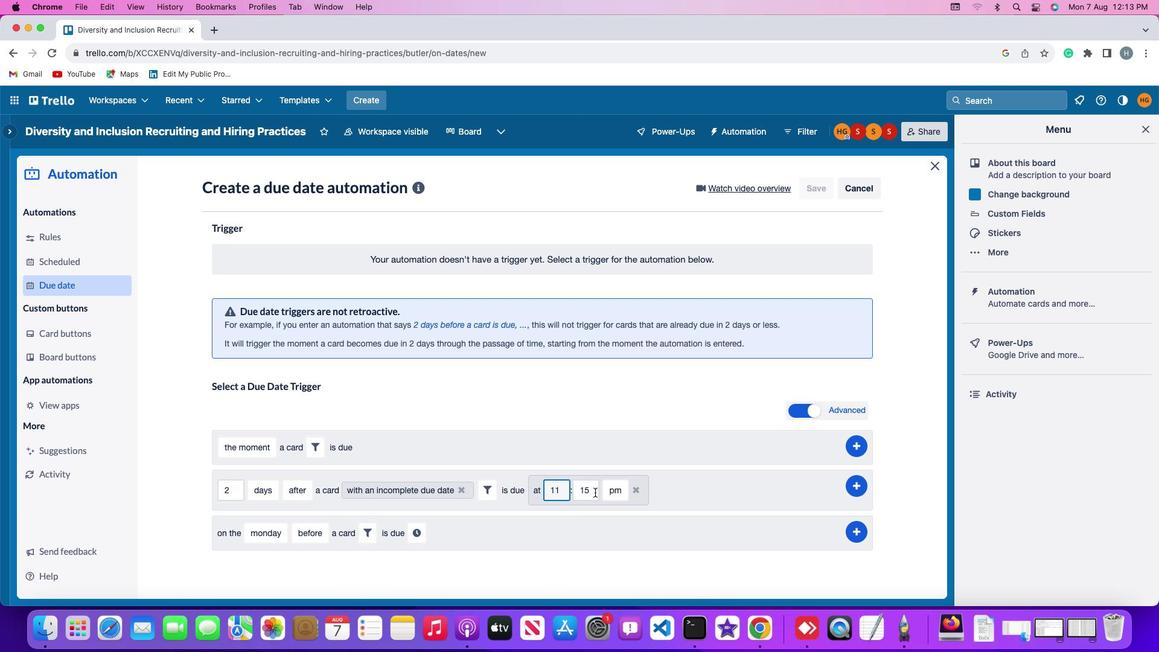 
Action: Mouse pressed left at (594, 492)
Screenshot: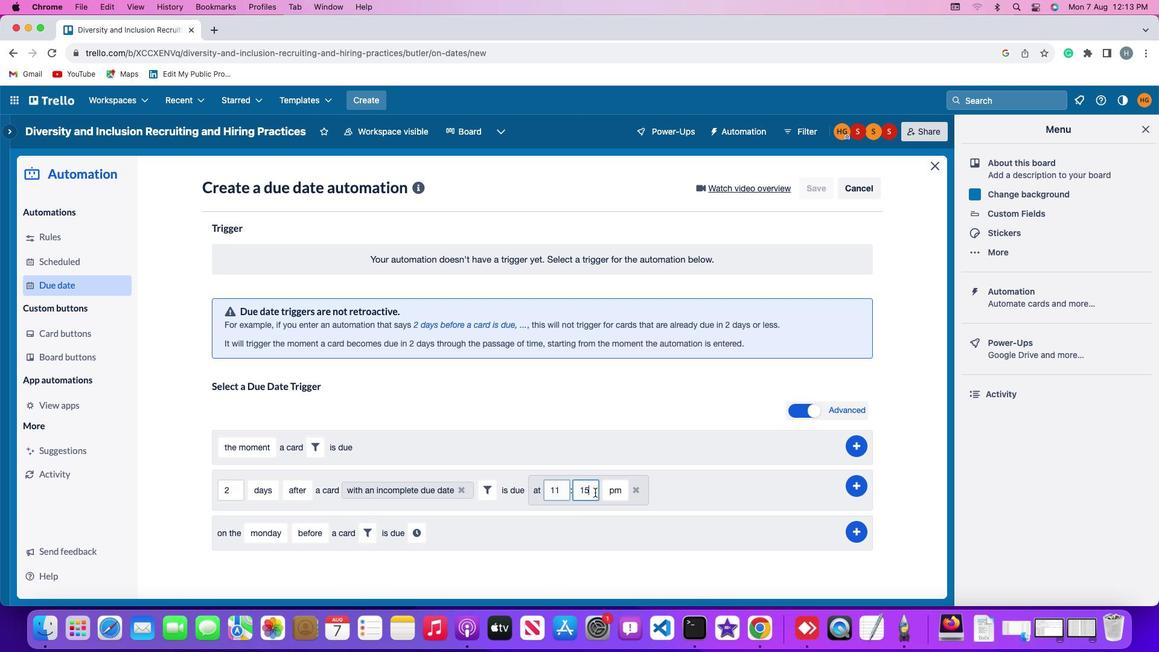 
Action: Key pressed Key.backspaceKey.backspace'0''0'
Screenshot: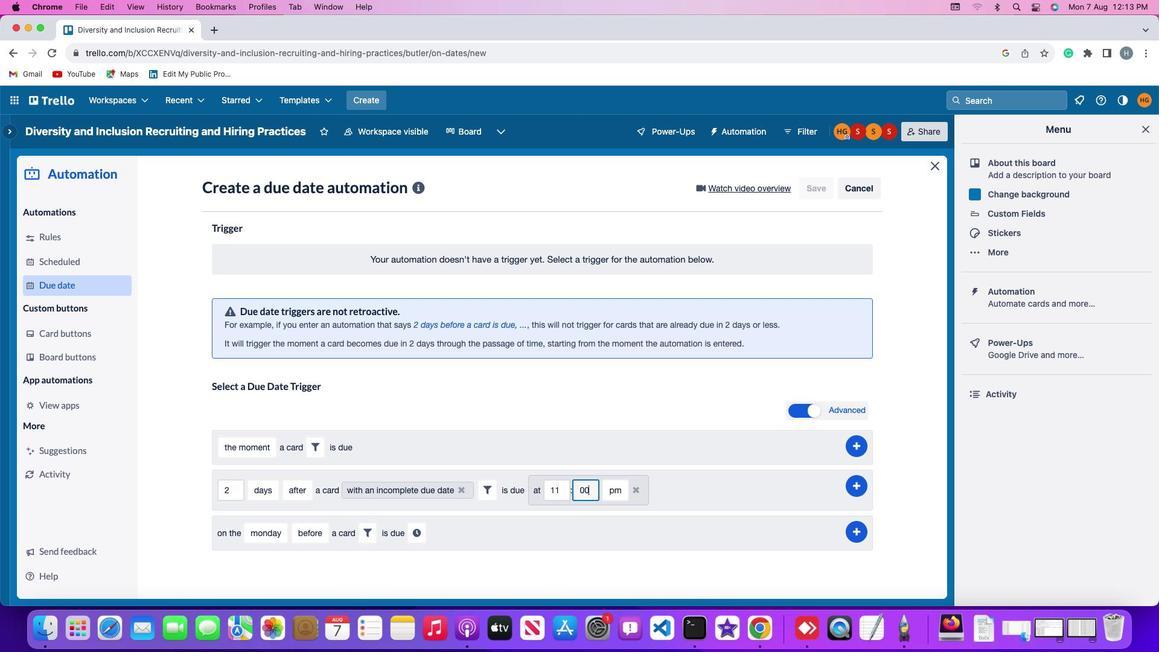 
Action: Mouse moved to (614, 493)
Screenshot: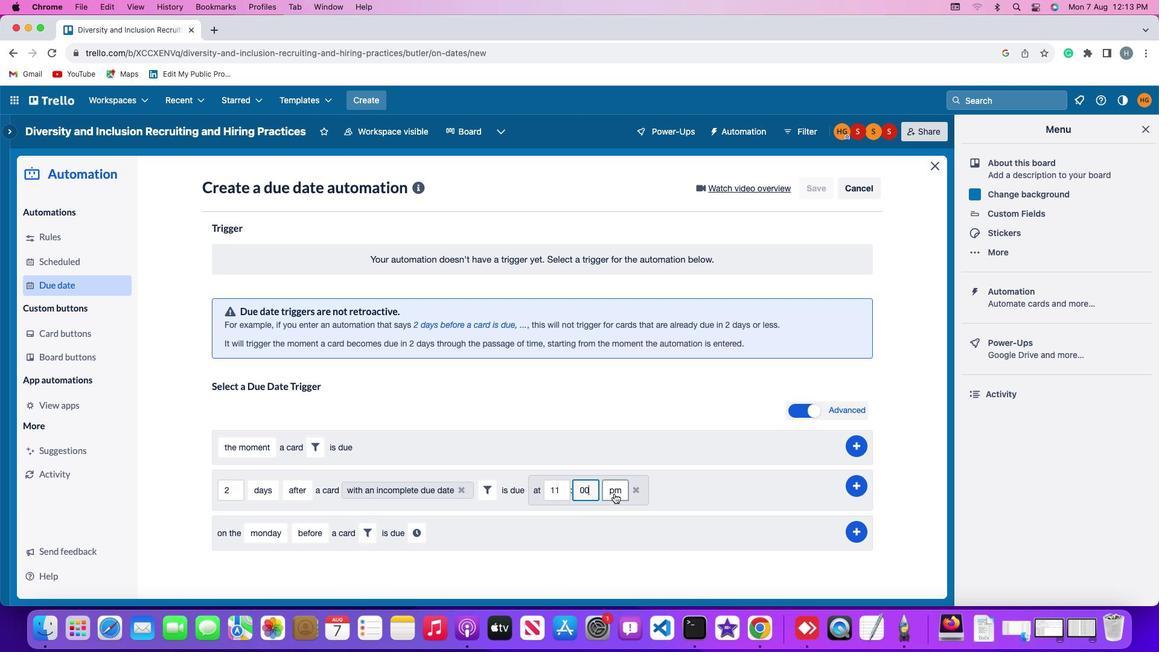 
Action: Mouse pressed left at (614, 493)
Screenshot: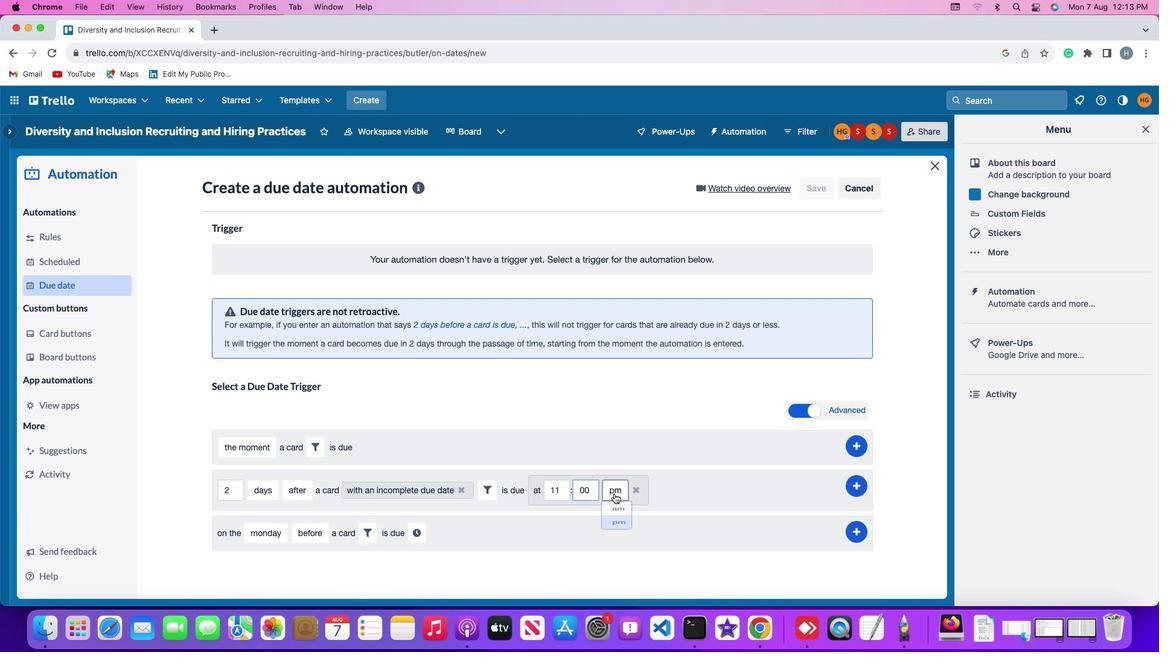 
Action: Mouse moved to (619, 512)
Screenshot: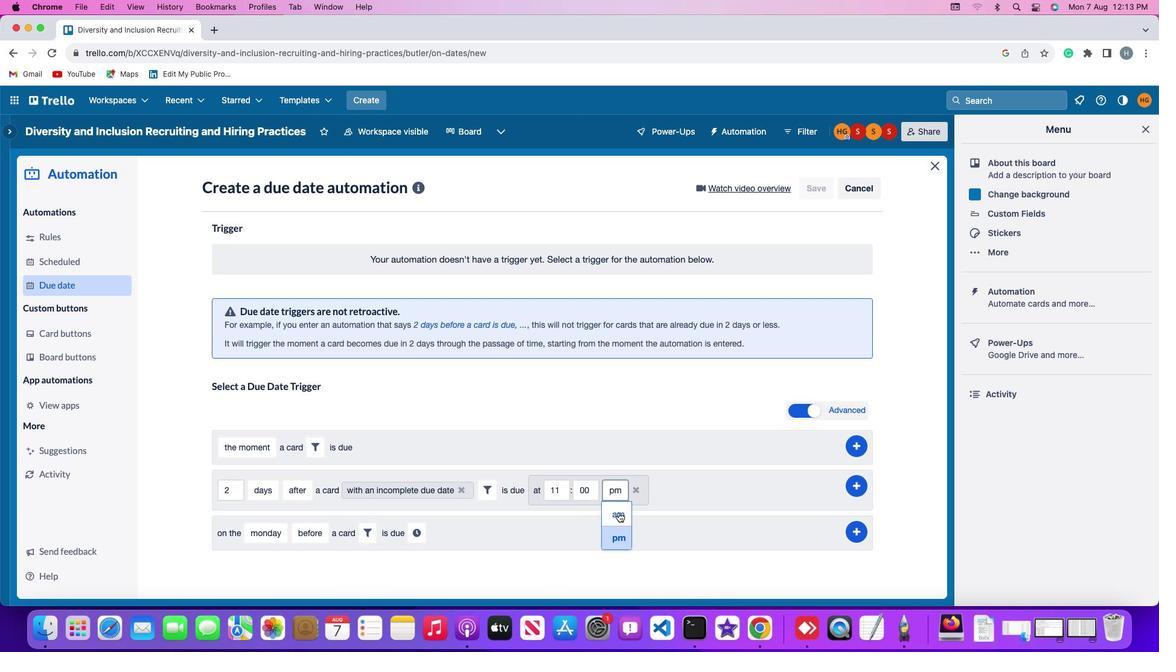 
Action: Mouse pressed left at (619, 512)
Screenshot: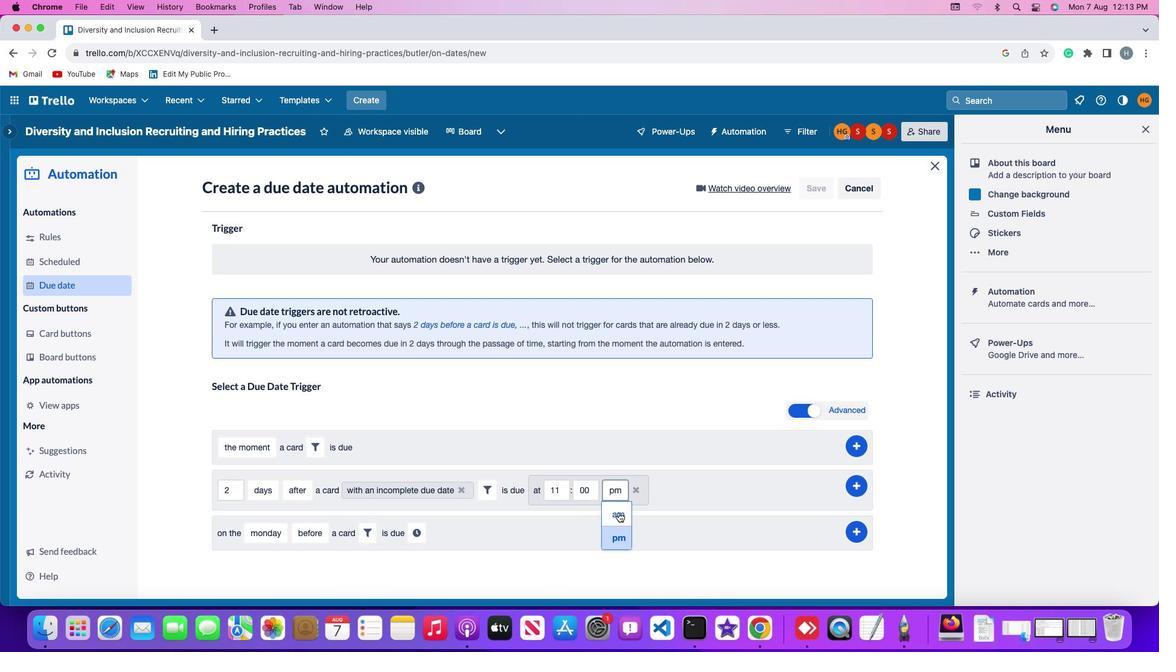 
Action: Mouse moved to (857, 486)
Screenshot: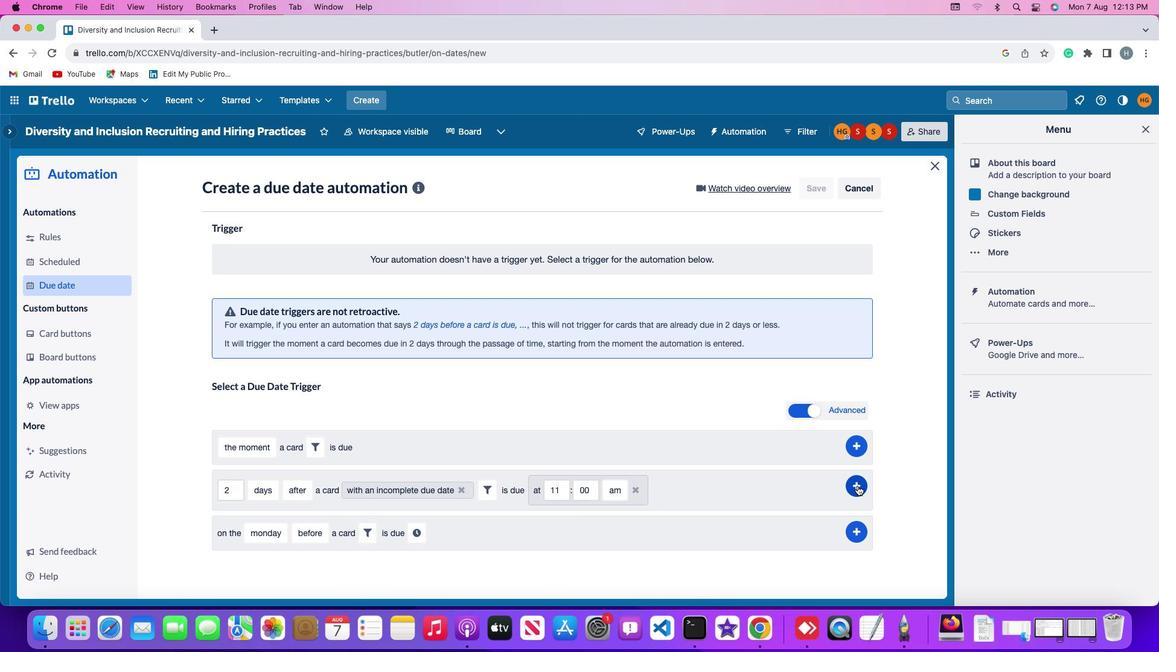 
Action: Mouse pressed left at (857, 486)
Screenshot: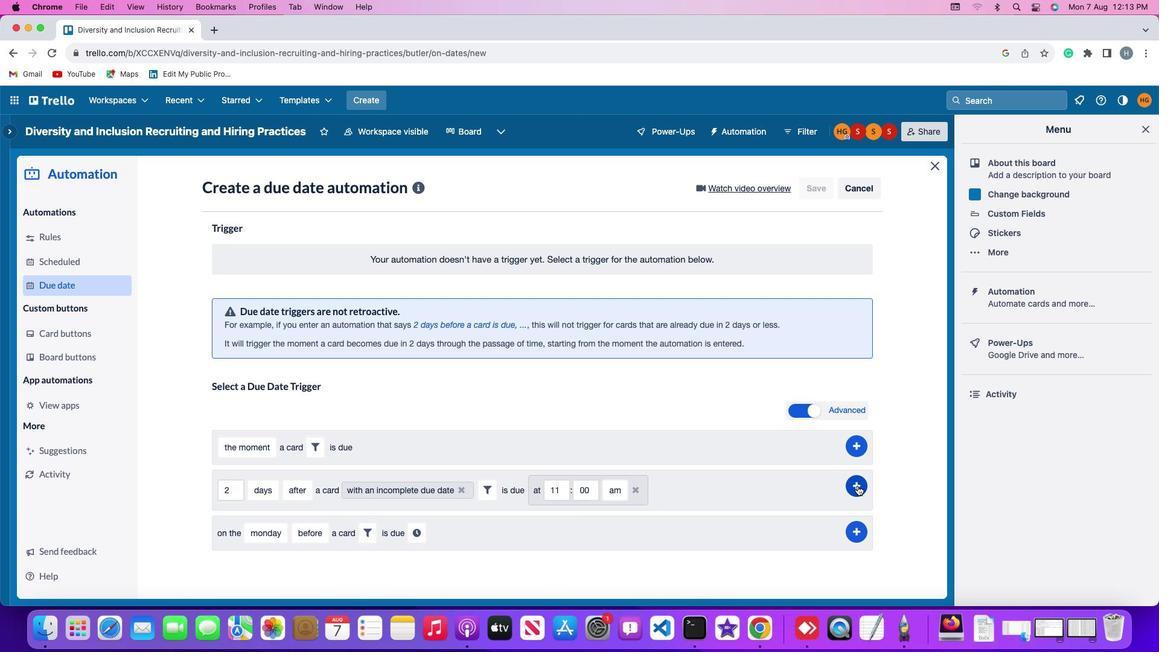 
Action: Mouse moved to (916, 367)
Screenshot: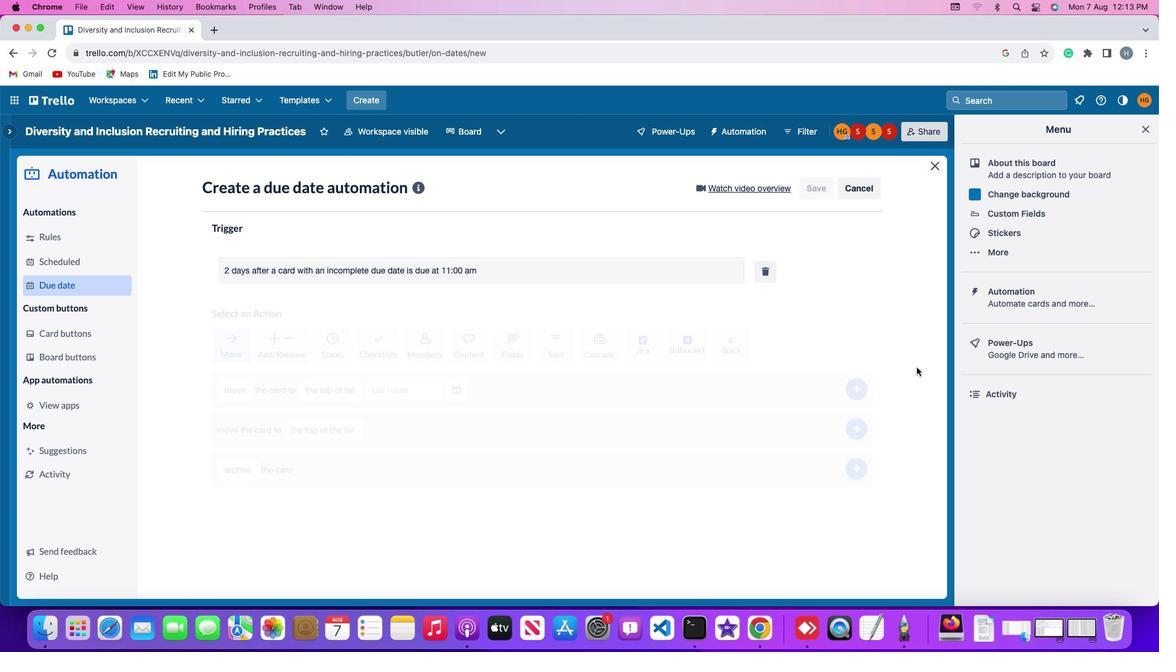 
